 Task: Use GitHub's "Repositories" tab to see a user's projects.
Action: Mouse moved to (960, 58)
Screenshot: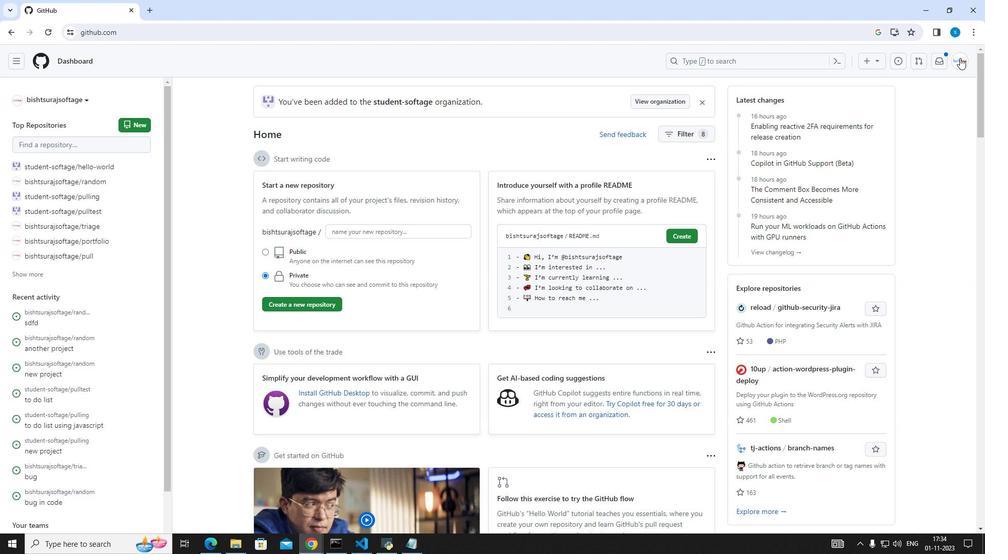 
Action: Mouse pressed left at (960, 58)
Screenshot: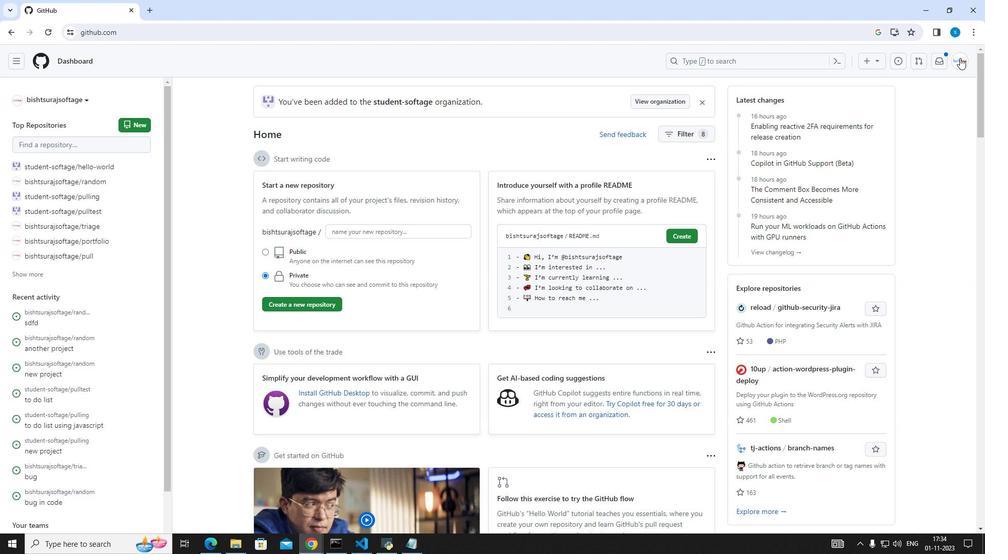 
Action: Mouse moved to (898, 113)
Screenshot: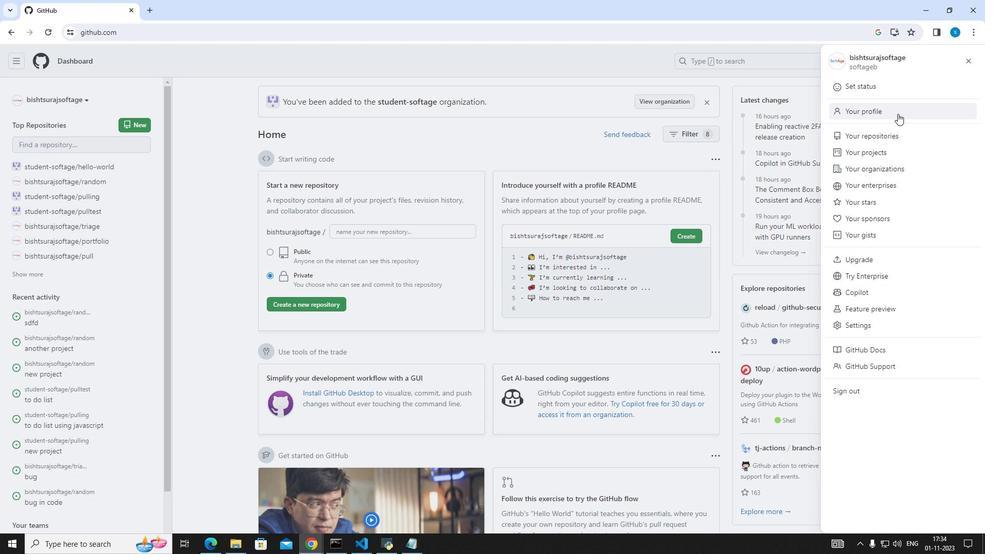 
Action: Mouse pressed left at (898, 113)
Screenshot: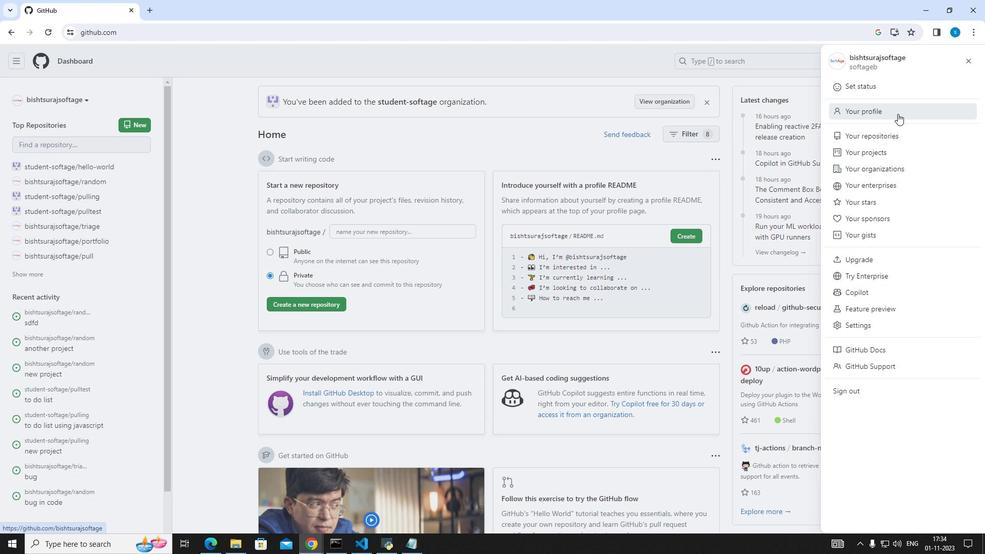 
Action: Mouse moved to (119, 86)
Screenshot: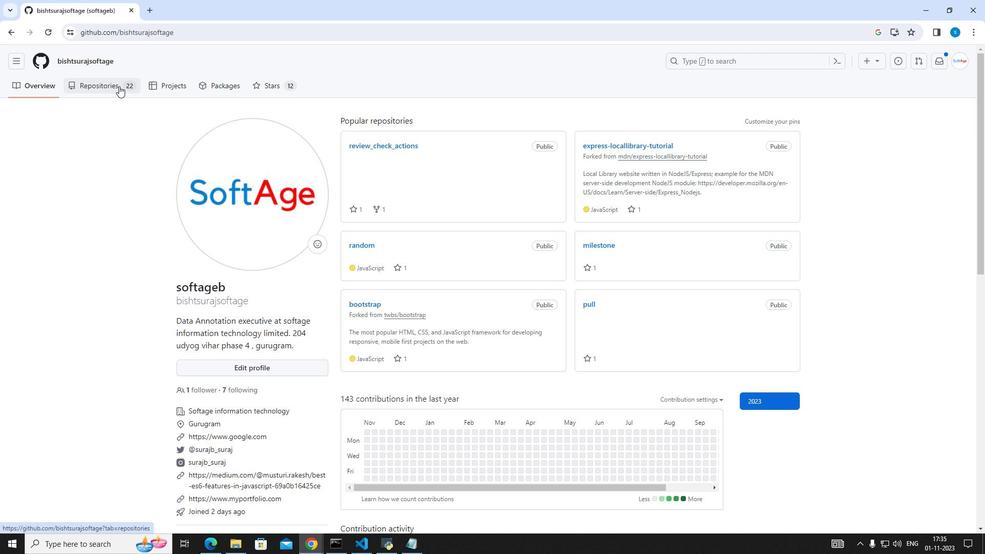 
Action: Mouse pressed left at (119, 86)
Screenshot: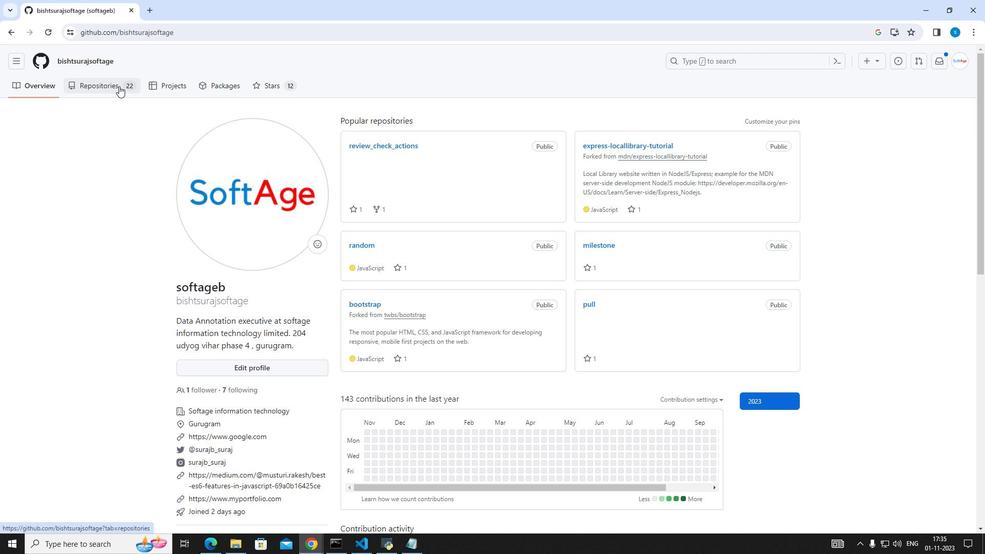 
Action: Mouse moved to (446, 219)
Screenshot: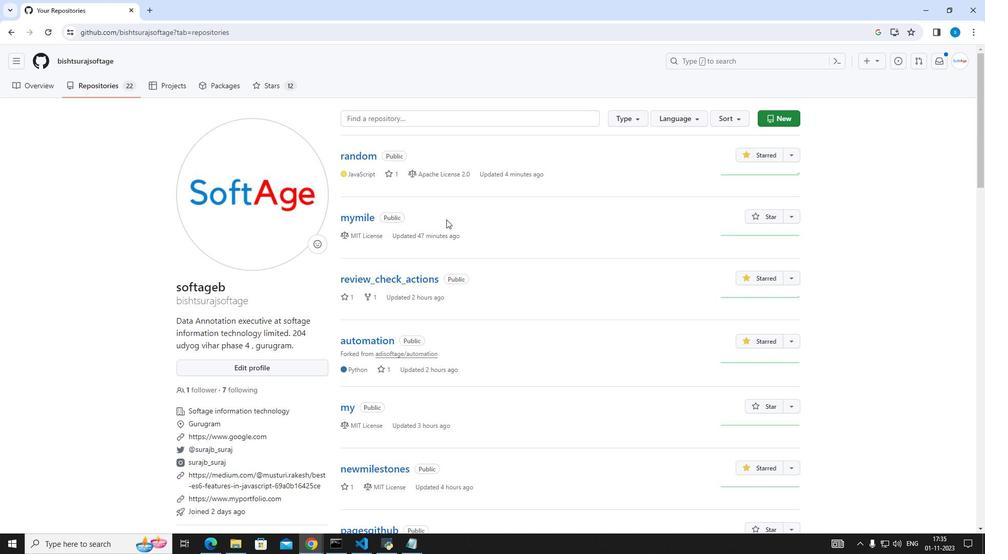 
Action: Mouse scrolled (446, 219) with delta (0, 0)
Screenshot: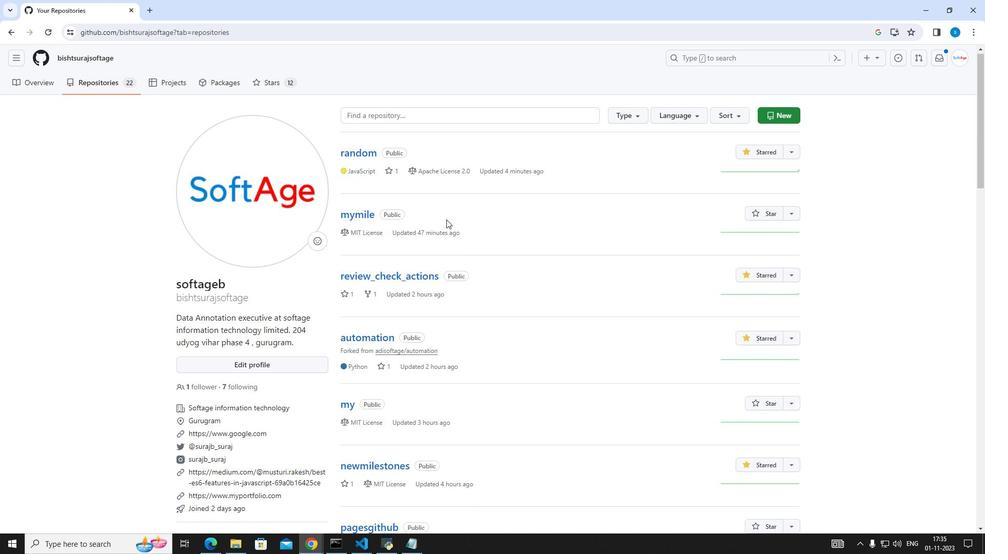 
Action: Mouse scrolled (446, 219) with delta (0, 0)
Screenshot: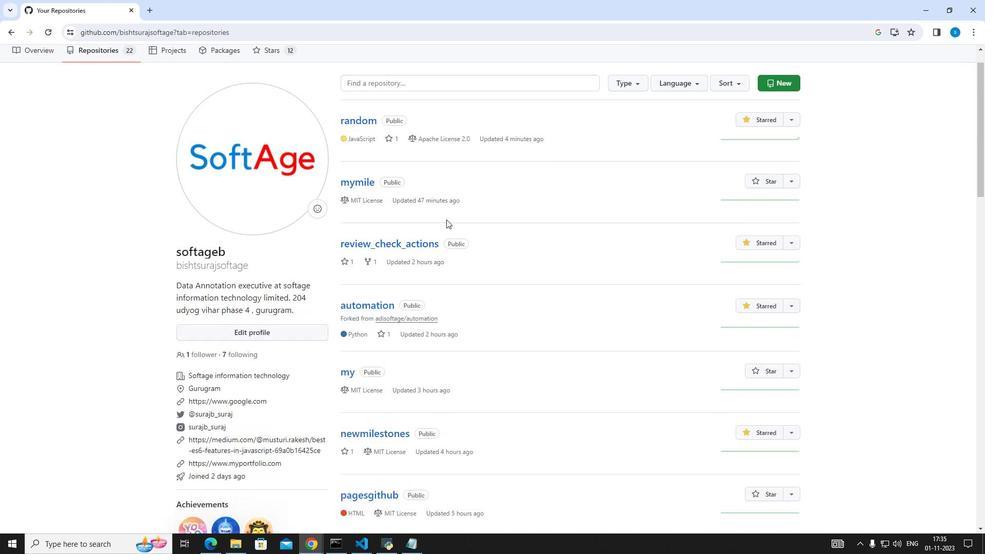 
Action: Mouse scrolled (446, 219) with delta (0, 0)
Screenshot: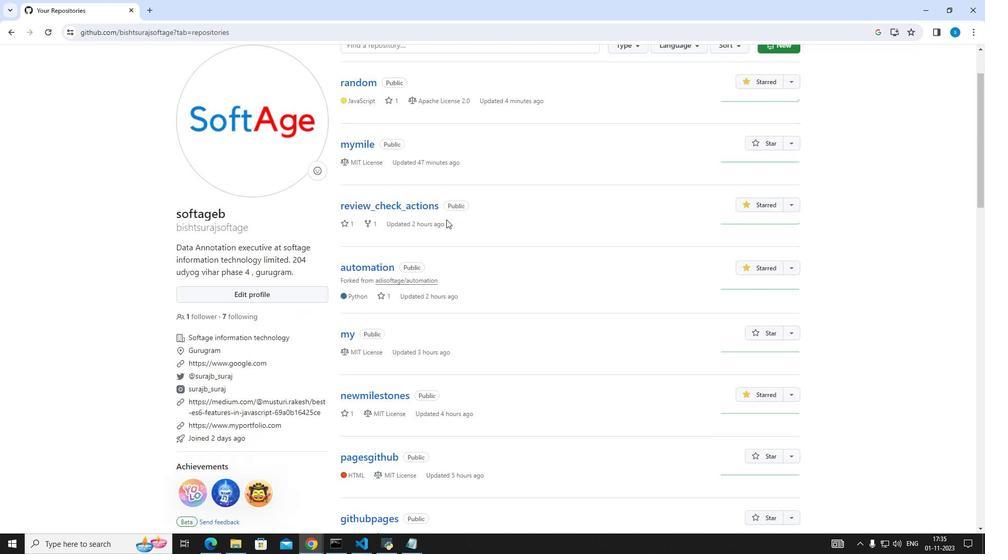 
Action: Mouse scrolled (446, 219) with delta (0, 0)
Screenshot: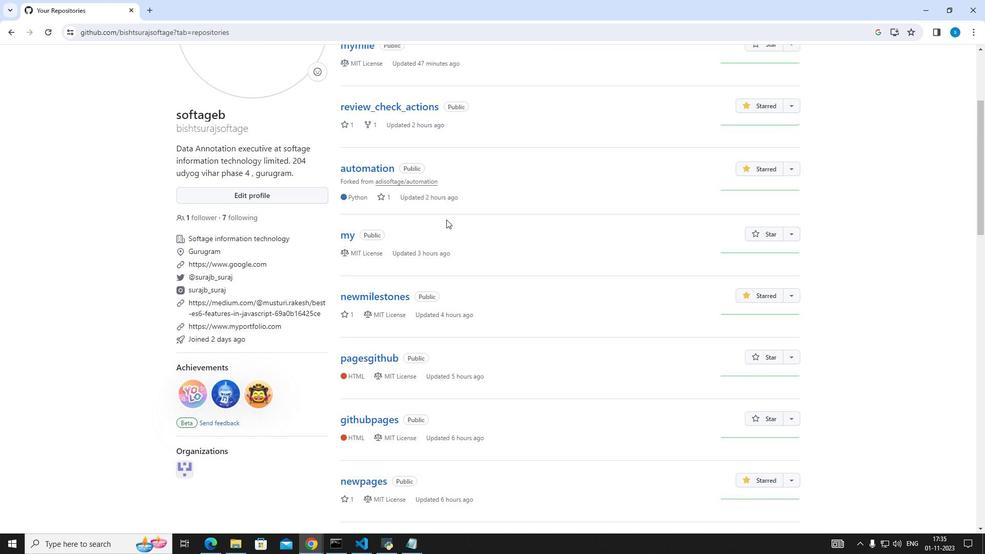 
Action: Mouse scrolled (446, 219) with delta (0, 0)
Screenshot: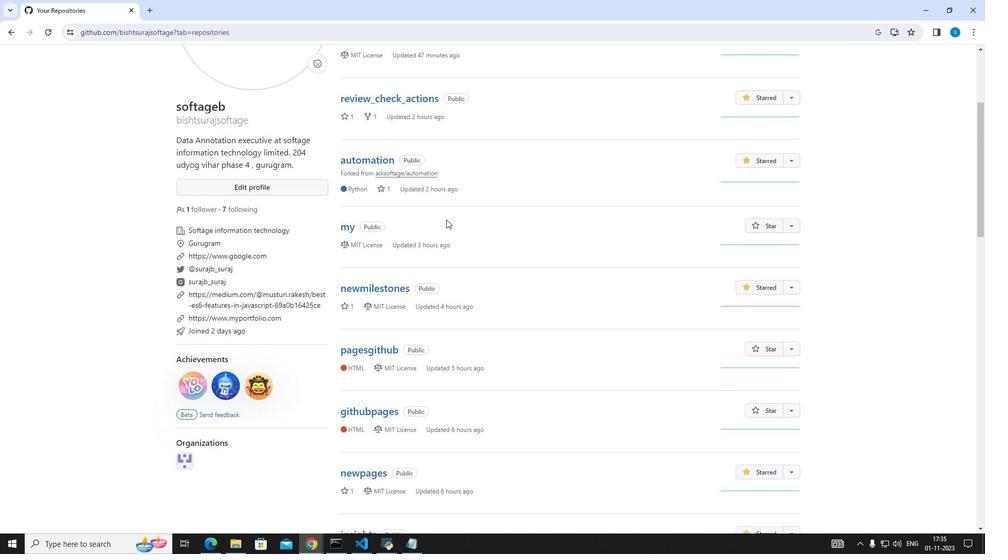 
Action: Mouse scrolled (446, 219) with delta (0, 0)
Screenshot: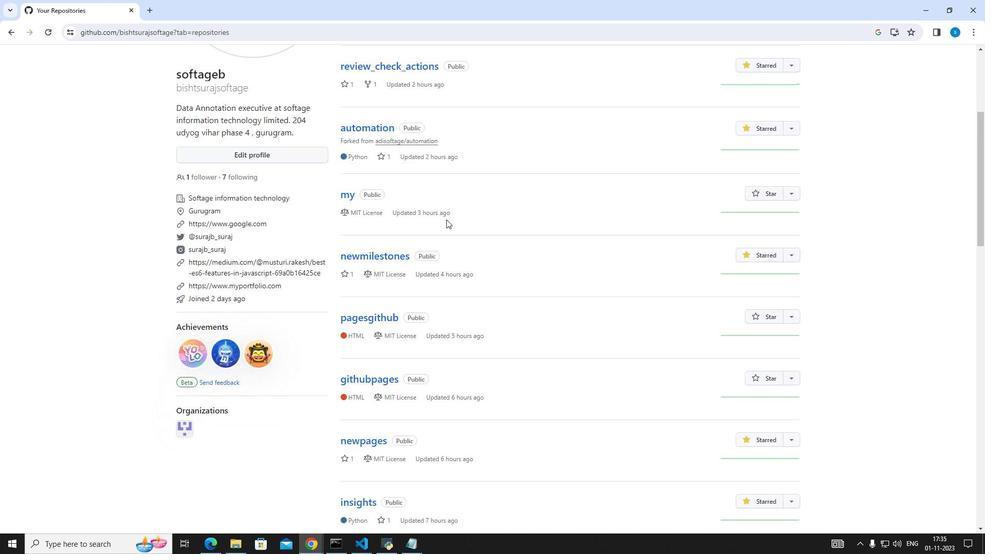 
Action: Mouse scrolled (446, 219) with delta (0, 0)
Screenshot: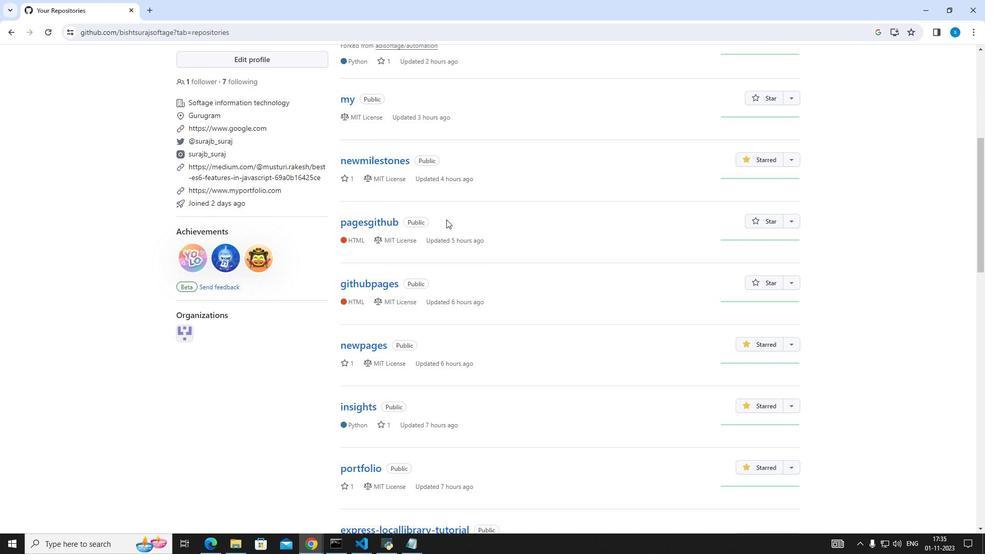 
Action: Mouse scrolled (446, 219) with delta (0, 0)
Screenshot: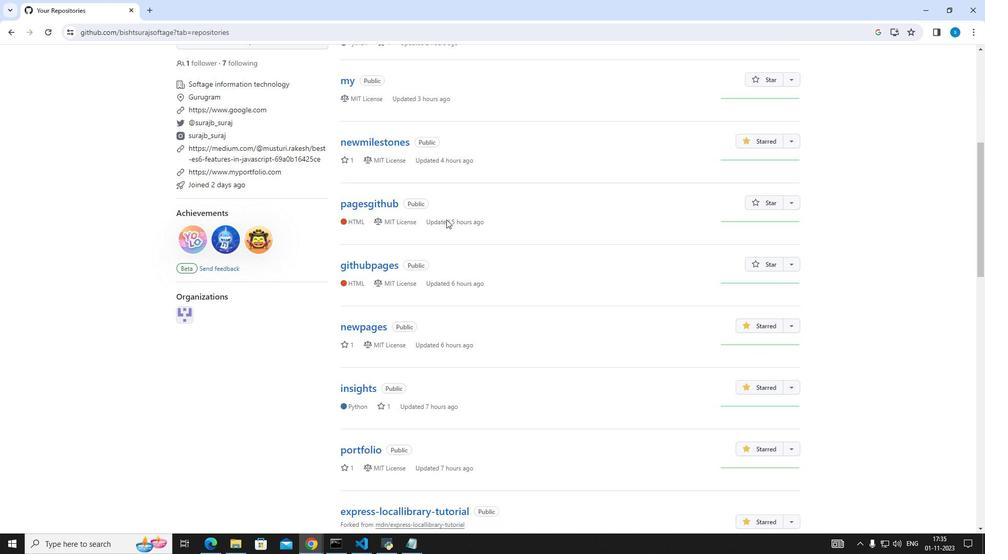 
Action: Mouse scrolled (446, 219) with delta (0, 0)
Screenshot: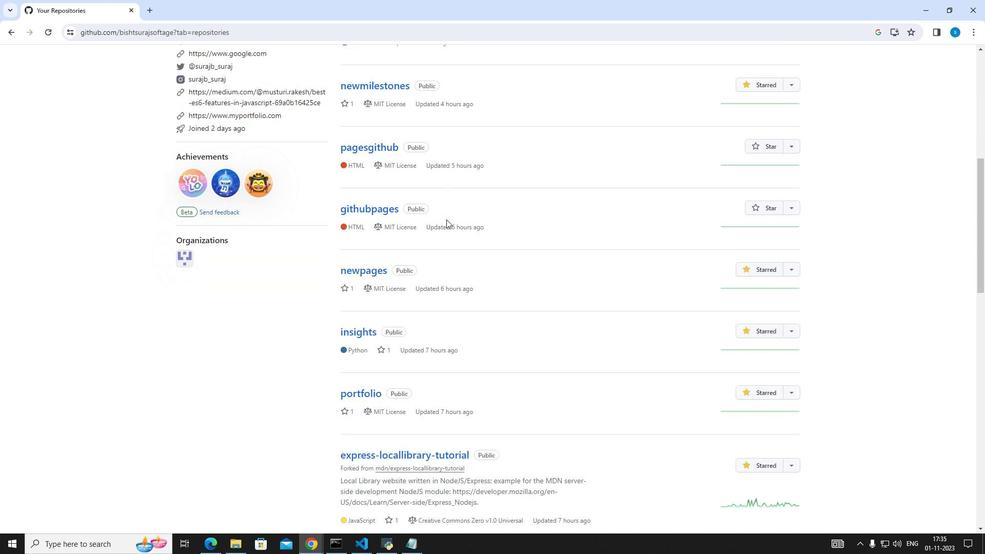 
Action: Mouse scrolled (446, 219) with delta (0, 0)
Screenshot: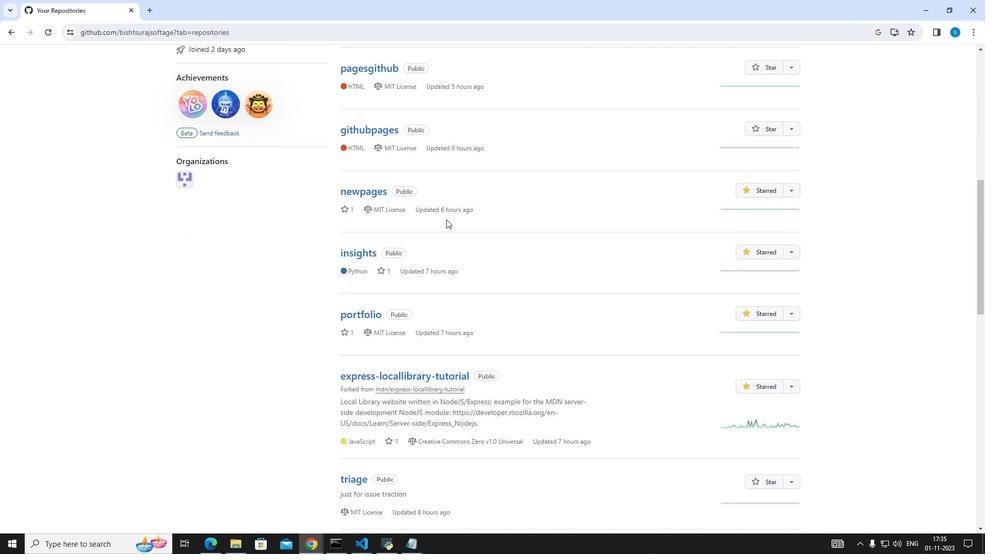 
Action: Mouse scrolled (446, 219) with delta (0, 0)
Screenshot: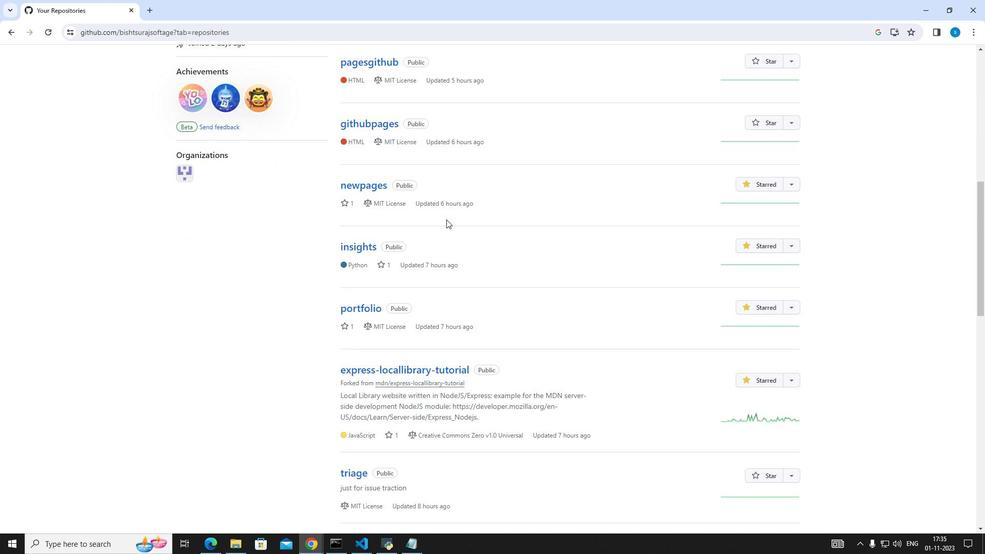 
Action: Mouse scrolled (446, 219) with delta (0, 0)
Screenshot: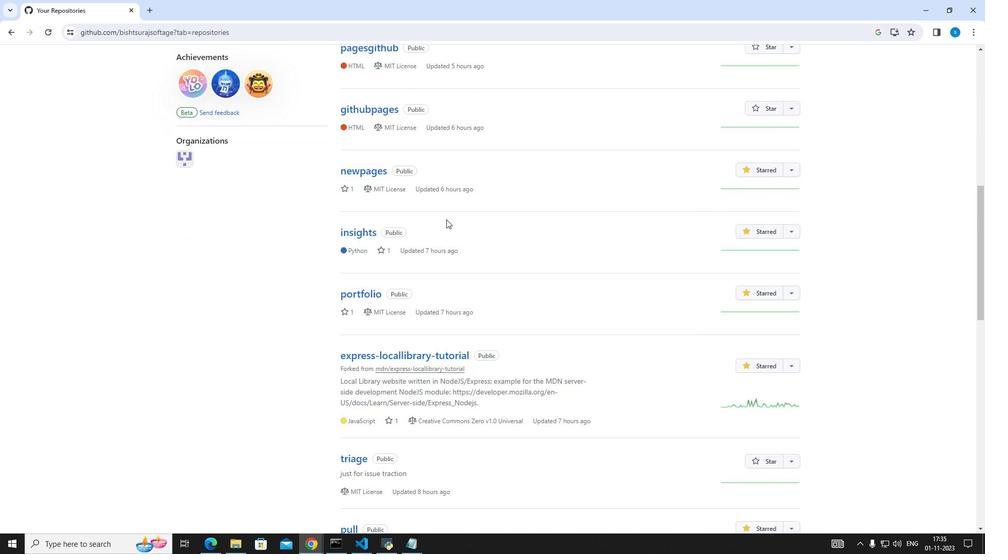
Action: Mouse scrolled (446, 219) with delta (0, 0)
Screenshot: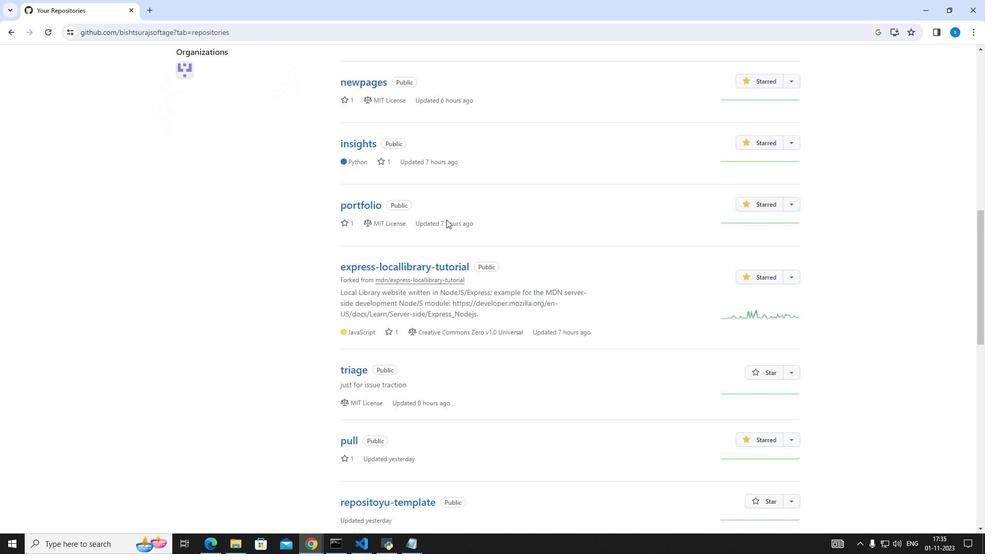 
Action: Mouse scrolled (446, 219) with delta (0, 0)
Screenshot: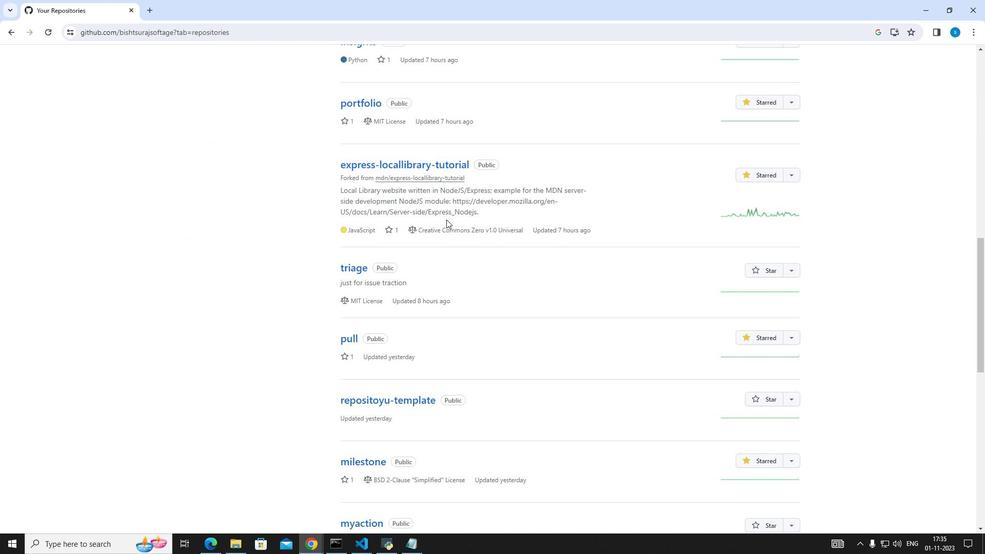 
Action: Mouse scrolled (446, 219) with delta (0, 0)
Screenshot: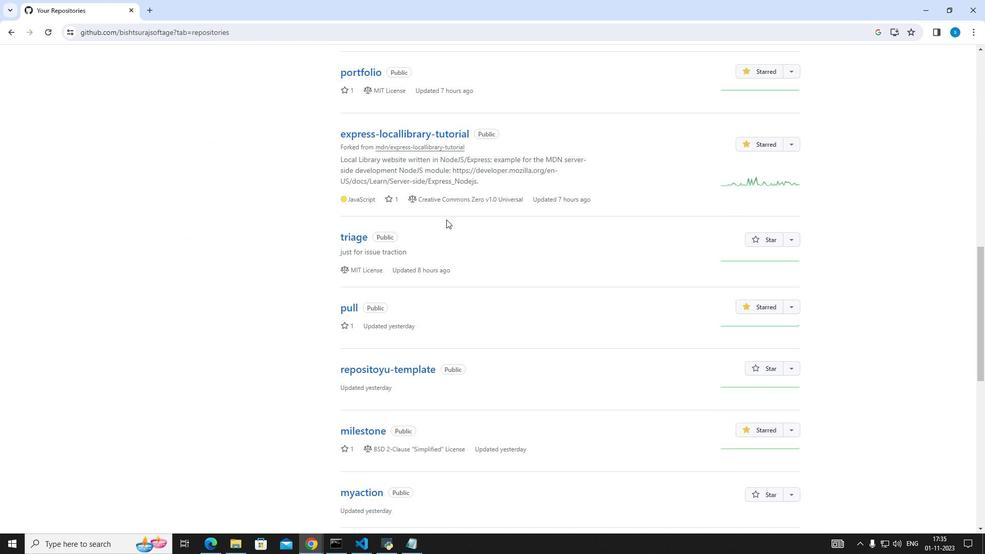 
Action: Mouse scrolled (446, 219) with delta (0, 0)
Screenshot: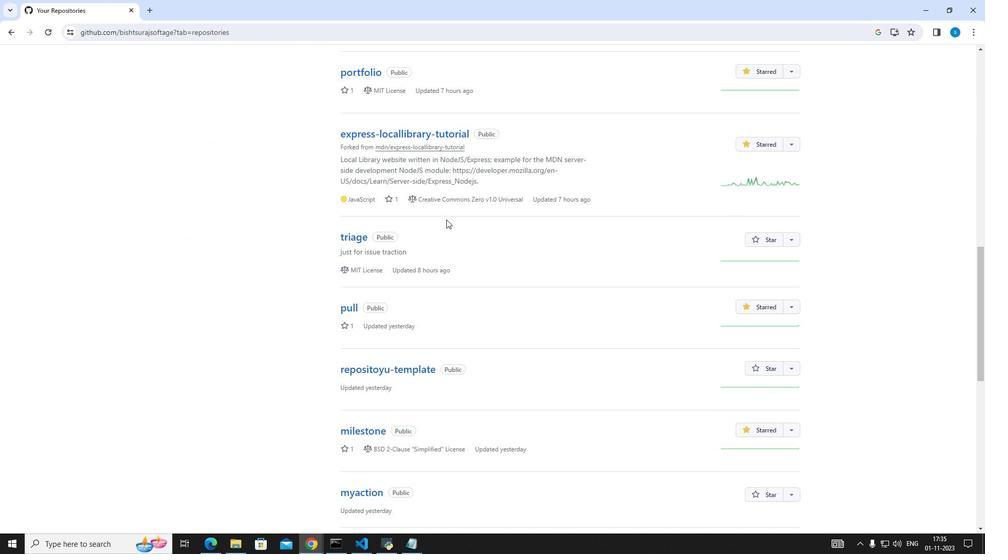 
Action: Mouse scrolled (446, 219) with delta (0, 0)
Screenshot: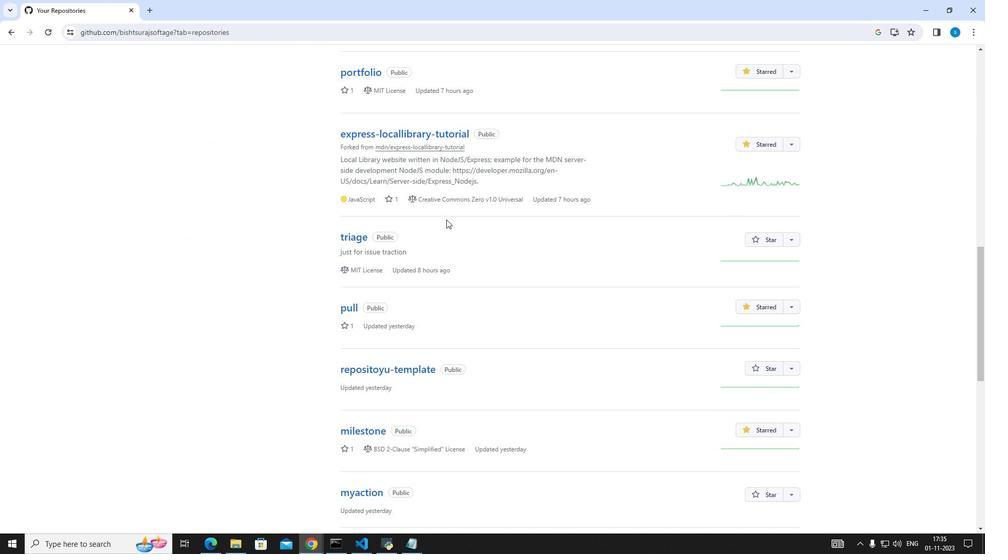 
Action: Mouse scrolled (446, 219) with delta (0, 0)
Screenshot: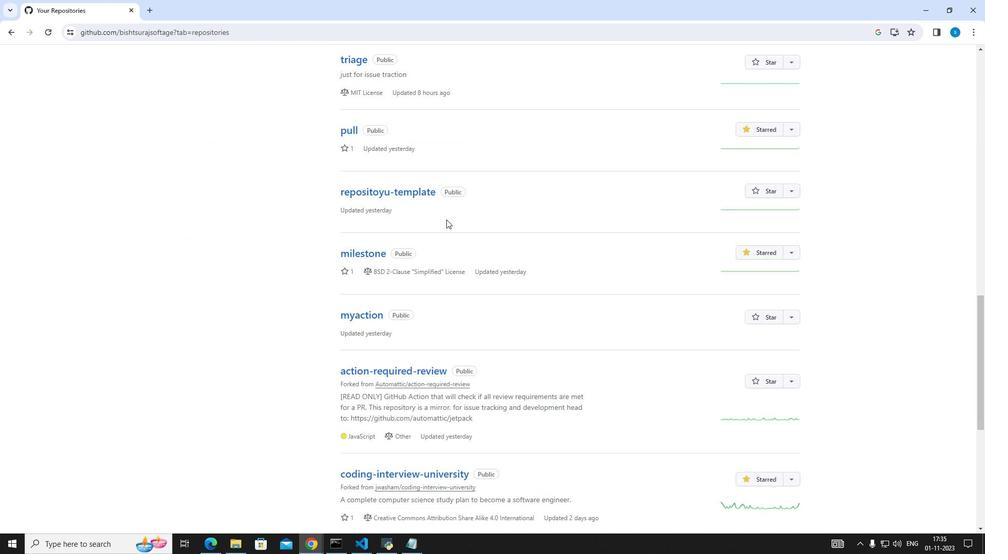 
Action: Mouse scrolled (446, 219) with delta (0, 0)
Screenshot: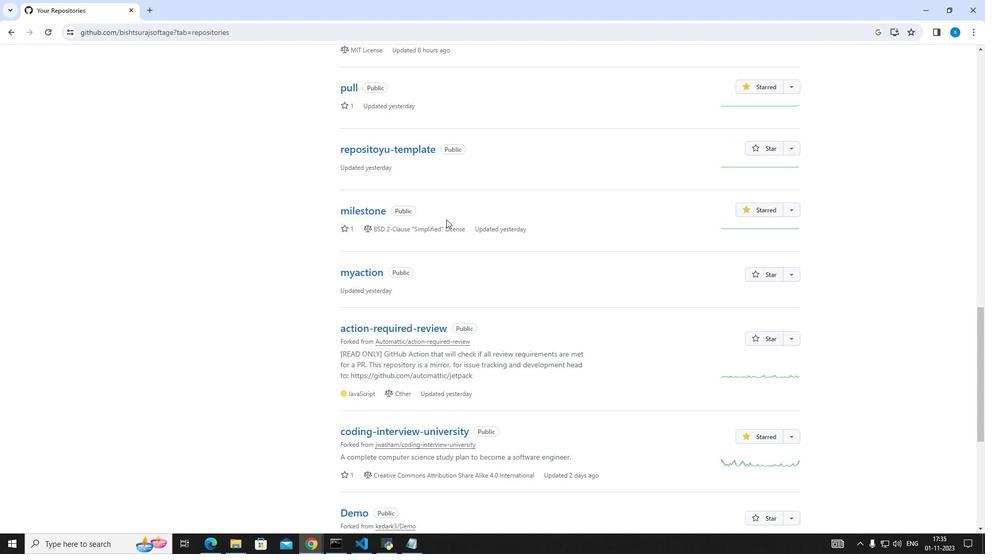 
Action: Mouse scrolled (446, 219) with delta (0, 0)
Screenshot: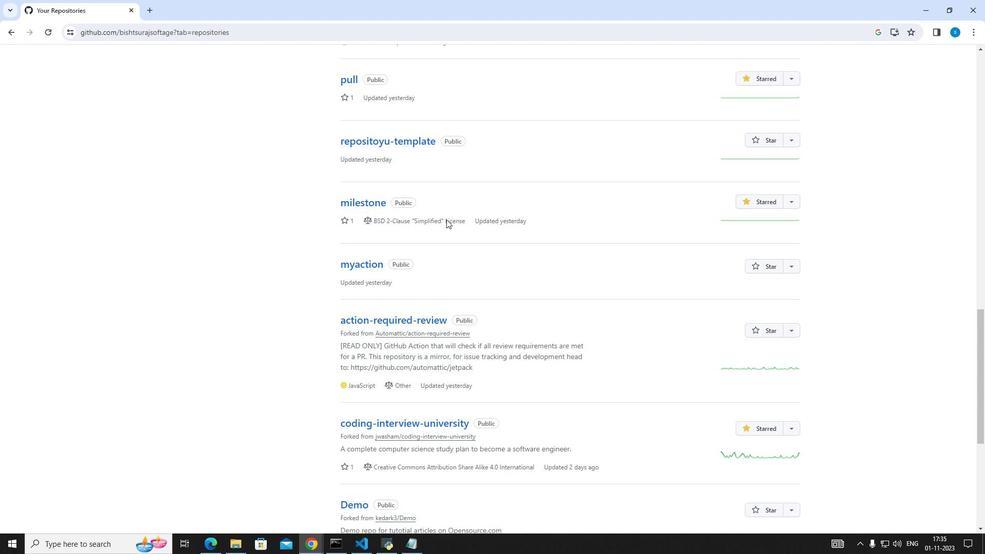 
Action: Mouse scrolled (446, 219) with delta (0, 0)
Screenshot: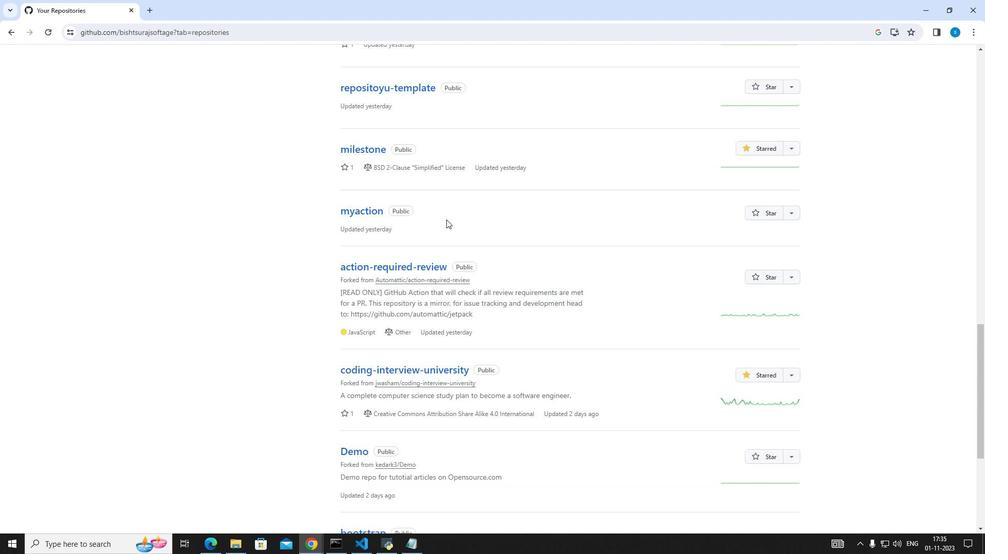 
Action: Mouse scrolled (446, 219) with delta (0, 0)
Screenshot: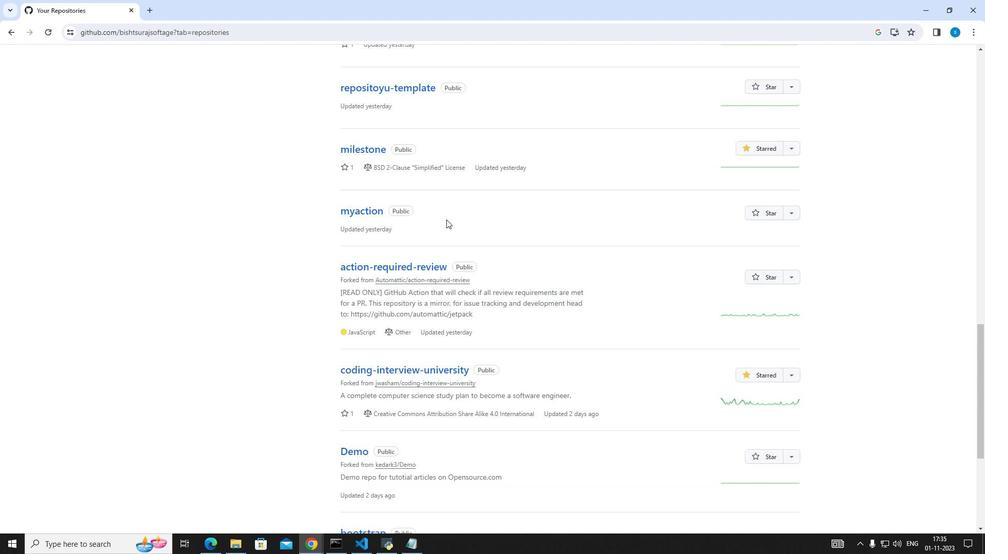 
Action: Mouse scrolled (446, 219) with delta (0, 0)
Screenshot: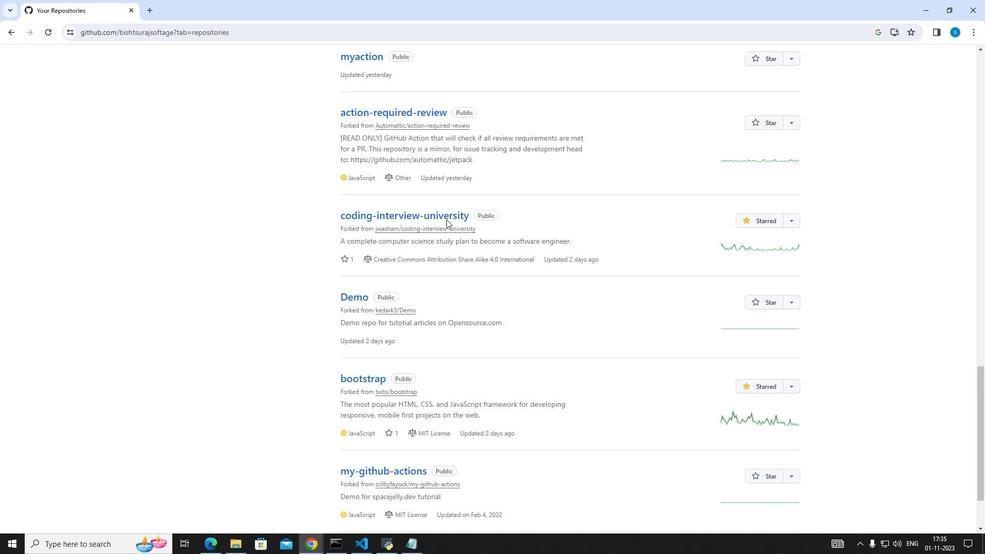 
Action: Mouse scrolled (446, 219) with delta (0, 0)
Screenshot: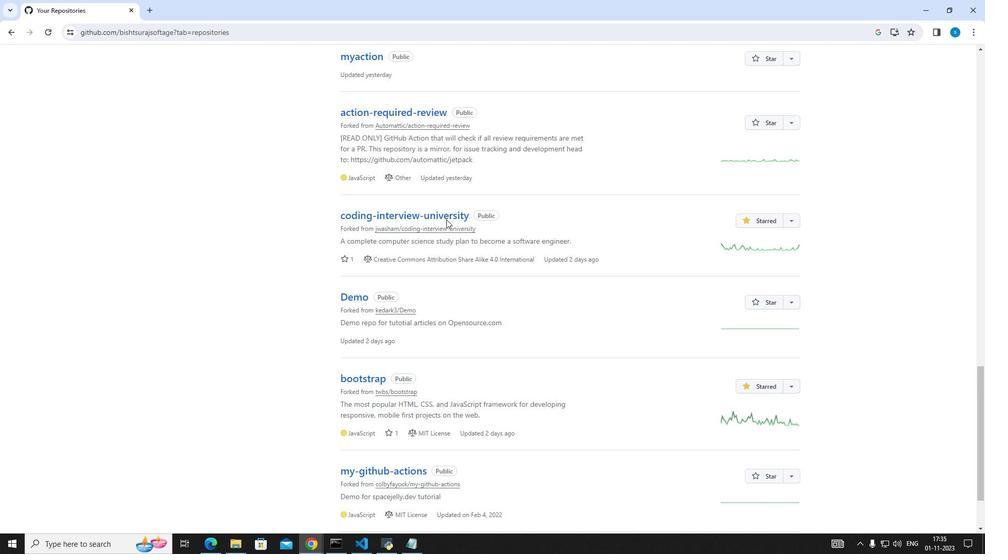 
Action: Mouse scrolled (446, 219) with delta (0, 0)
Screenshot: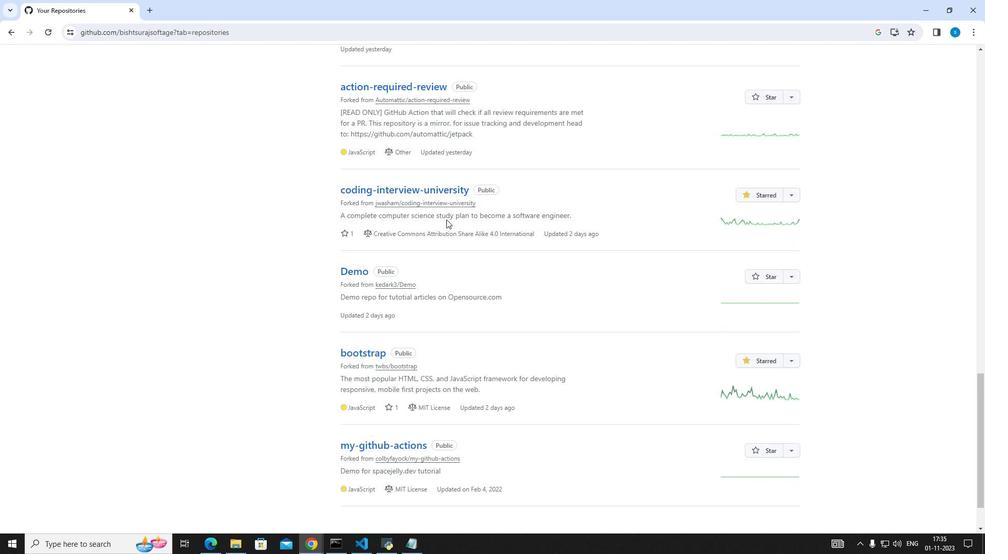
Action: Mouse scrolled (446, 219) with delta (0, 0)
Screenshot: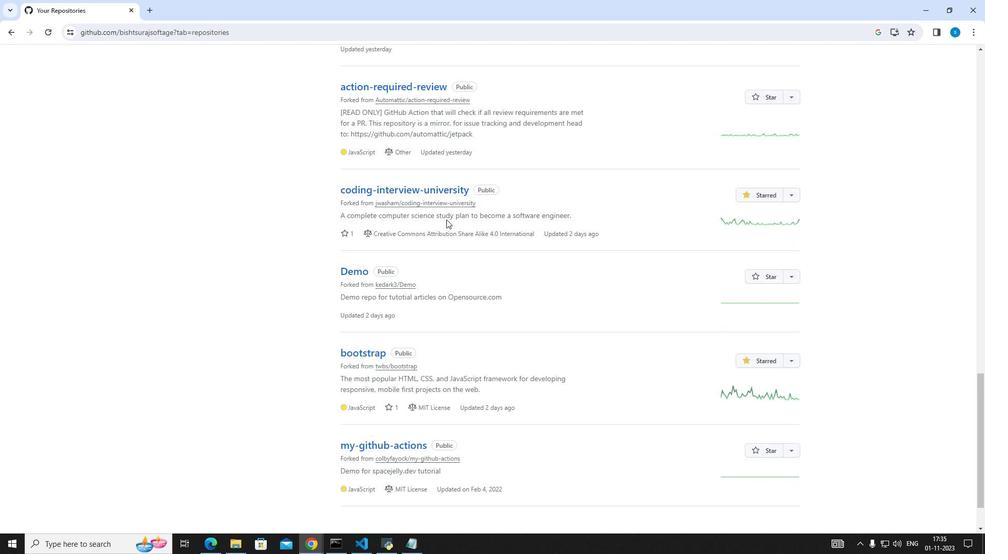 
Action: Mouse scrolled (446, 219) with delta (0, 0)
Screenshot: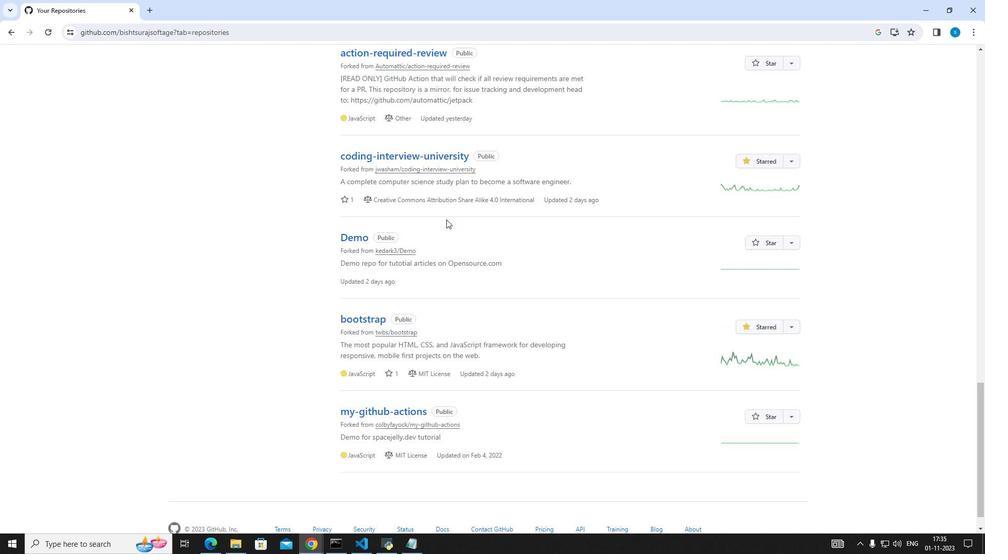 
Action: Mouse scrolled (446, 219) with delta (0, 0)
Screenshot: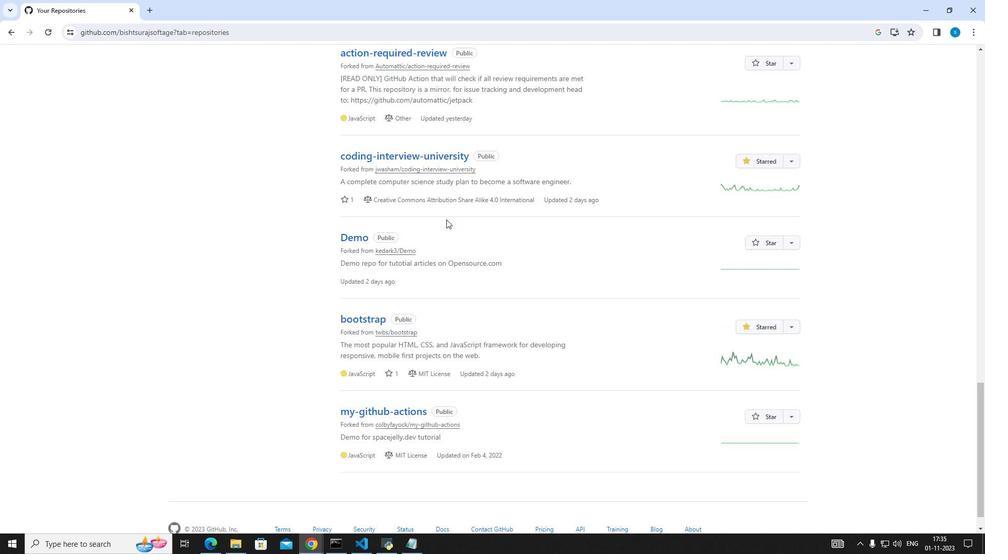 
Action: Mouse scrolled (446, 219) with delta (0, 0)
Screenshot: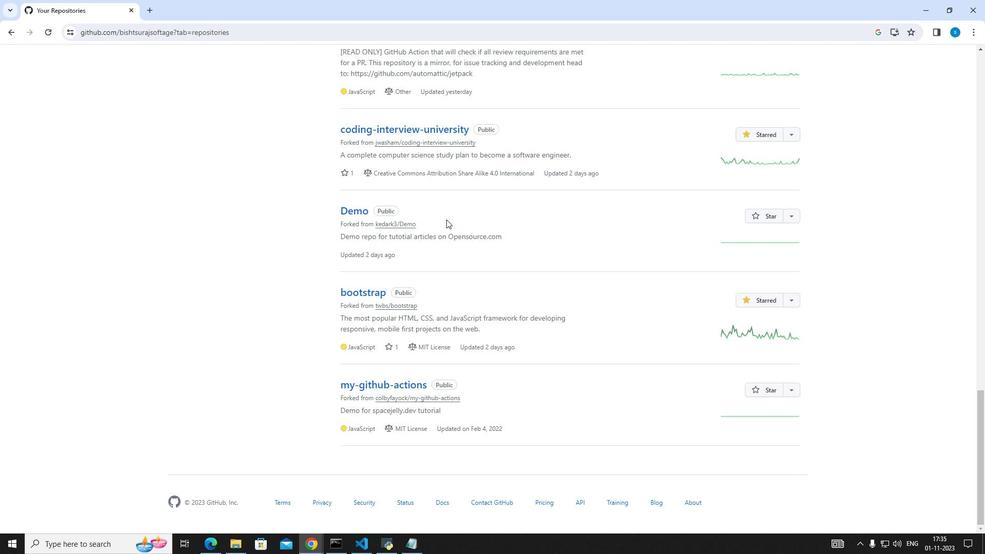 
Action: Mouse scrolled (446, 219) with delta (0, 0)
Screenshot: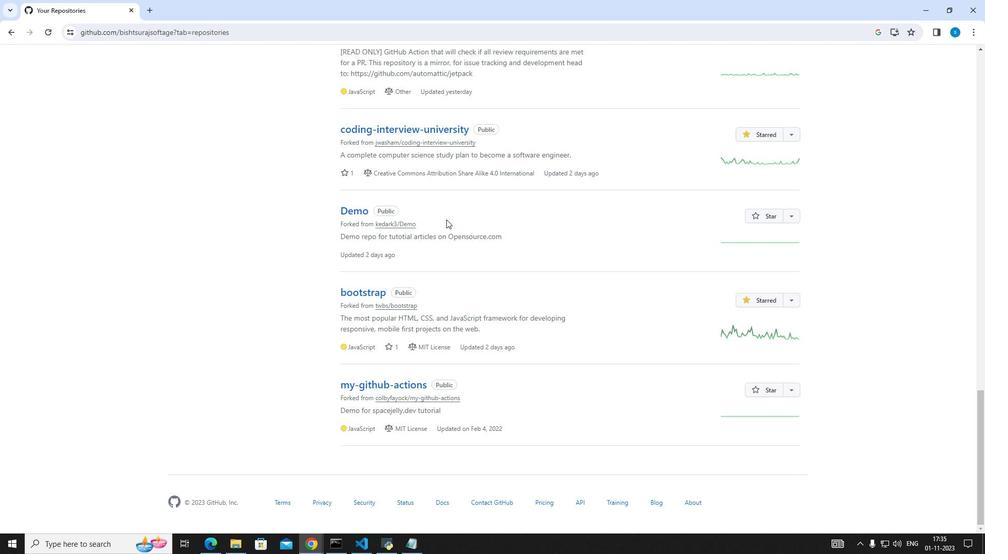 
Action: Mouse scrolled (446, 219) with delta (0, 0)
Screenshot: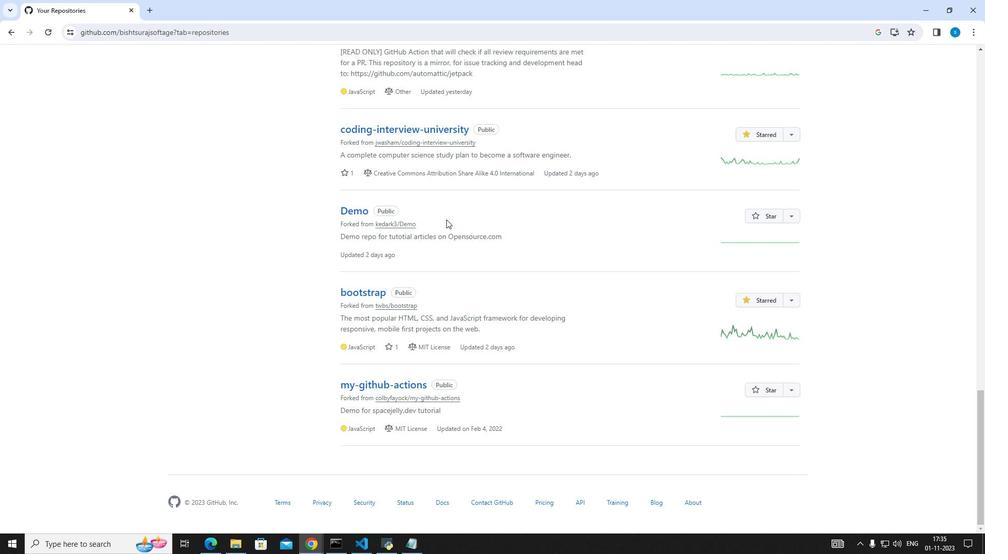 
Action: Mouse scrolled (446, 220) with delta (0, 0)
Screenshot: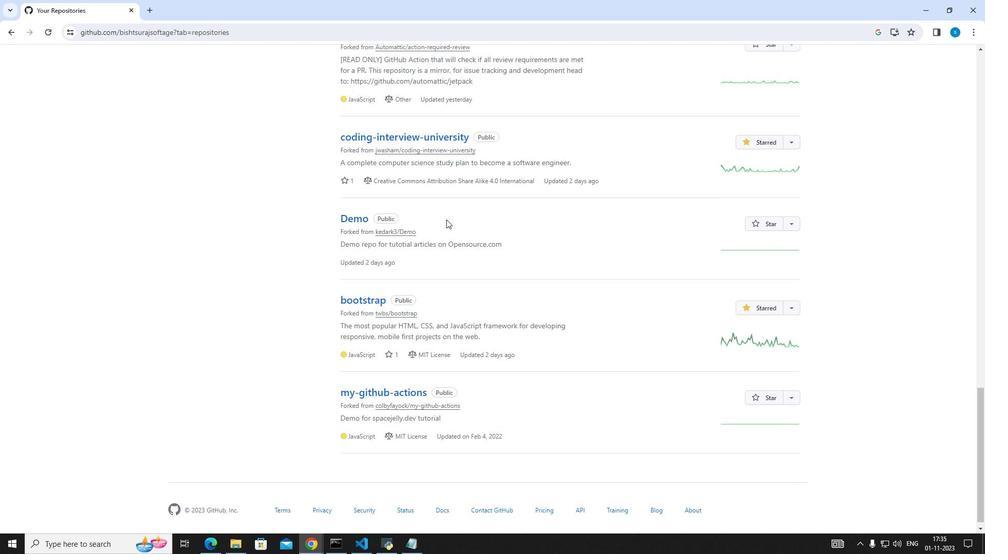 
Action: Mouse scrolled (446, 220) with delta (0, 1)
Screenshot: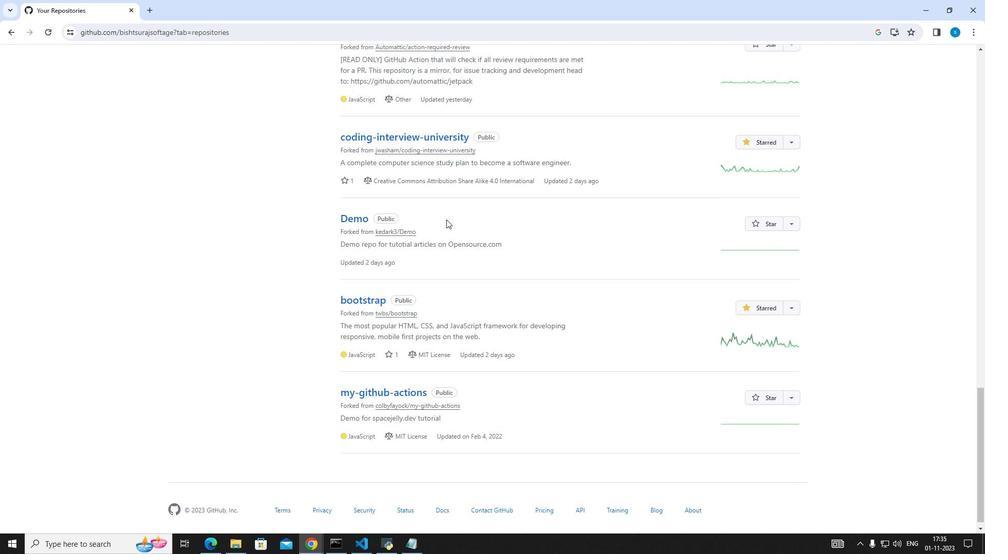 
Action: Mouse scrolled (446, 220) with delta (0, 0)
Screenshot: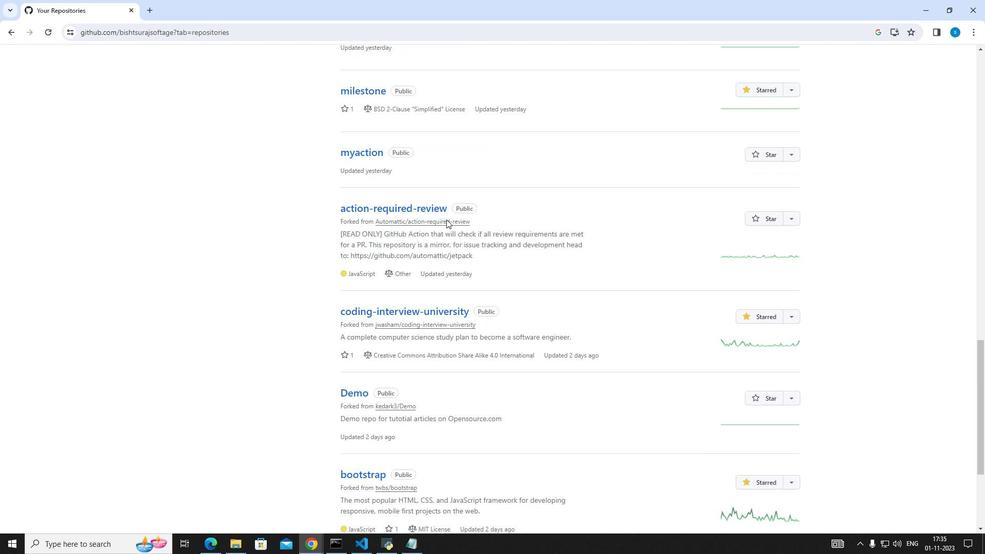 
Action: Mouse scrolled (446, 220) with delta (0, 0)
Screenshot: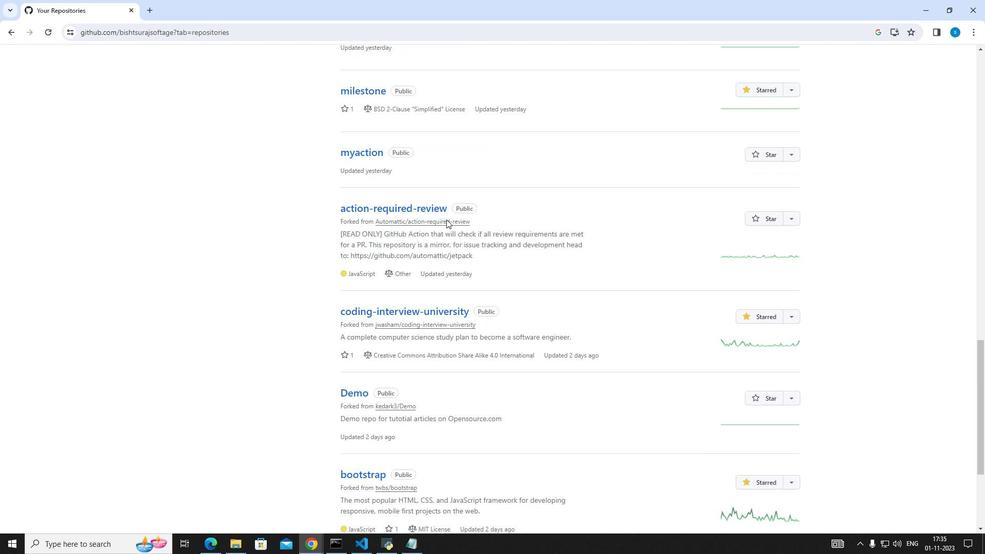 
Action: Mouse scrolled (446, 220) with delta (0, 0)
Screenshot: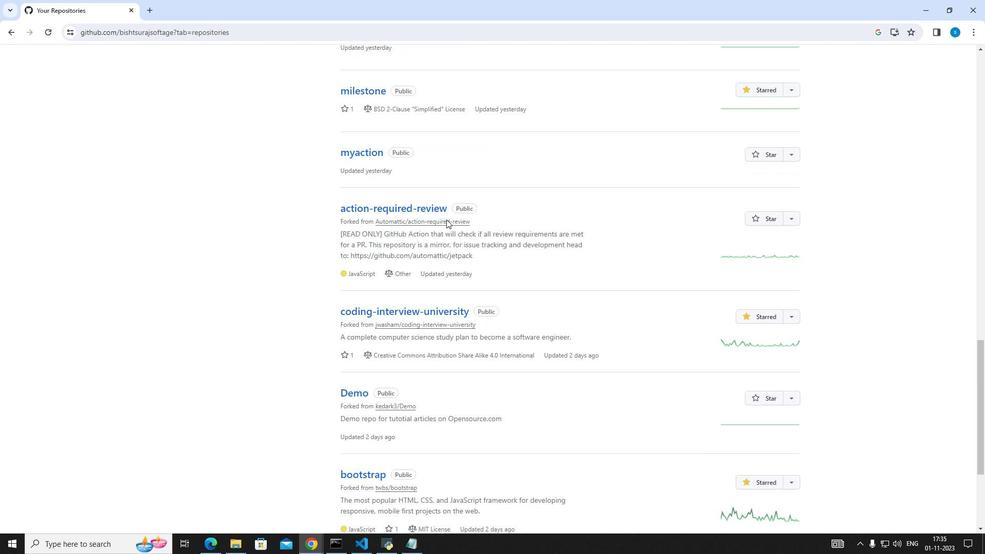 
Action: Mouse scrolled (446, 220) with delta (0, 0)
Screenshot: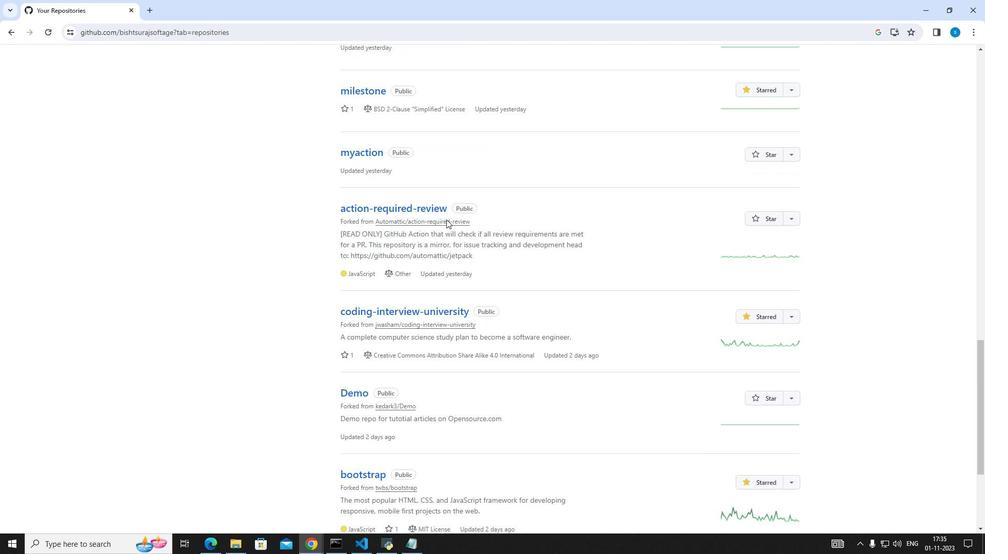 
Action: Mouse scrolled (446, 220) with delta (0, 0)
Screenshot: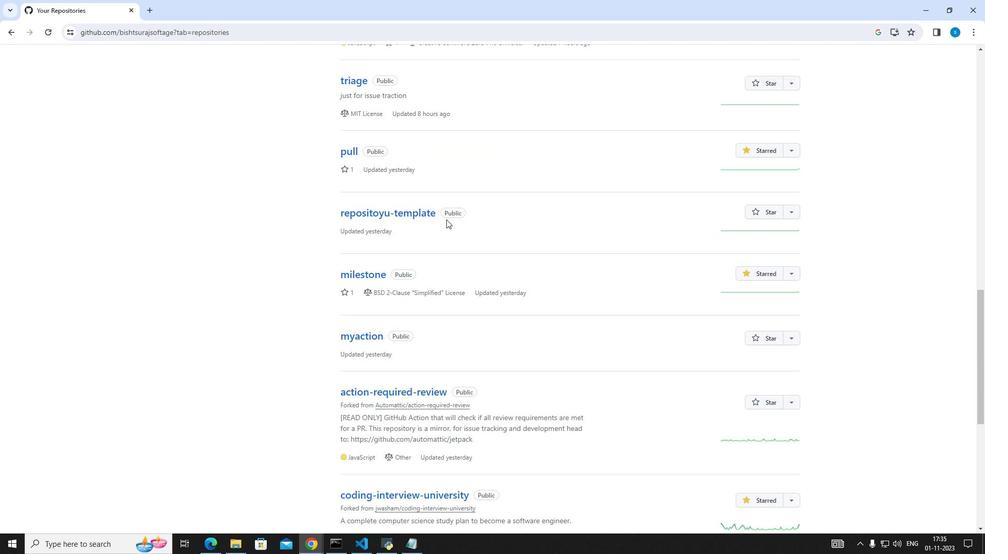 
Action: Mouse scrolled (446, 220) with delta (0, 0)
Screenshot: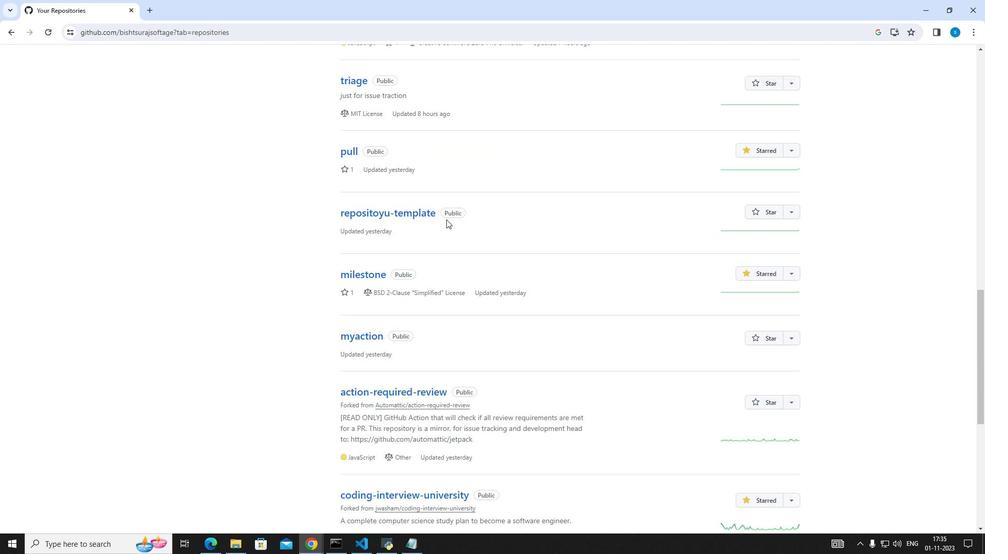 
Action: Mouse scrolled (446, 220) with delta (0, 0)
Screenshot: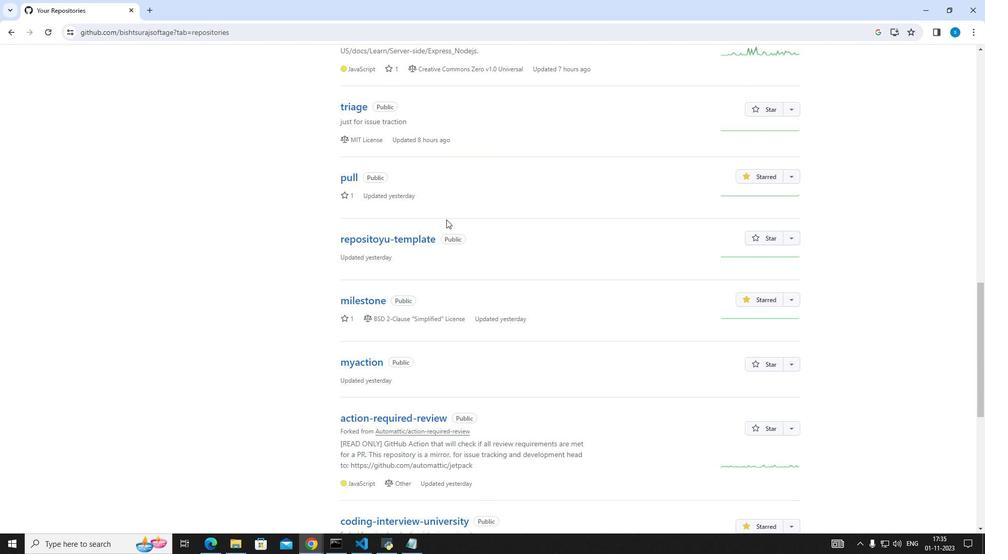 
Action: Mouse scrolled (446, 220) with delta (0, 0)
Screenshot: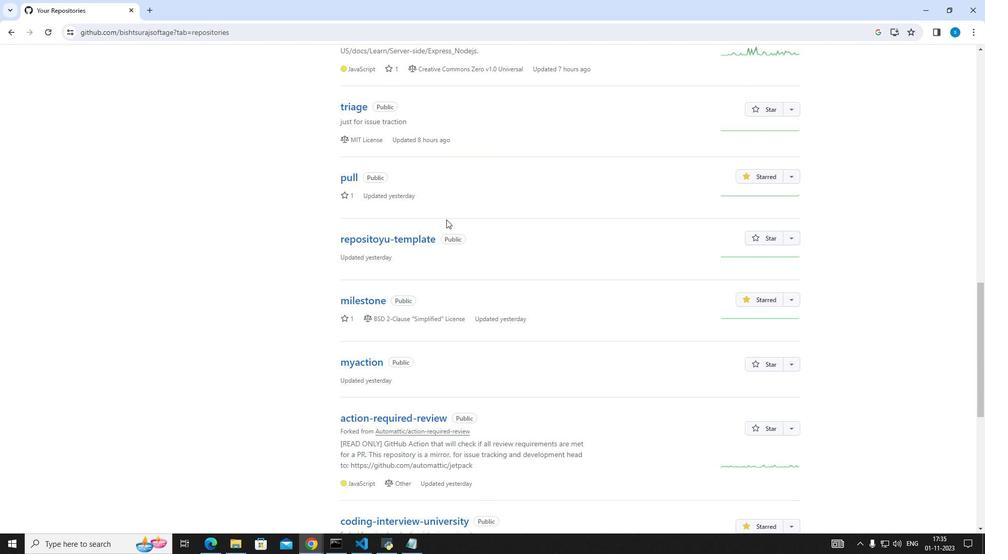 
Action: Mouse scrolled (446, 220) with delta (0, 0)
Screenshot: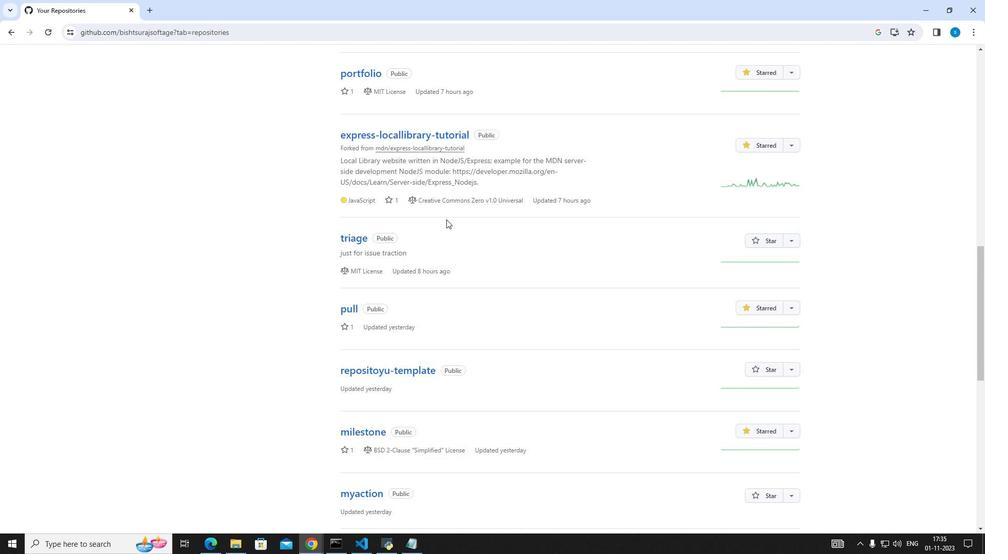 
Action: Mouse scrolled (446, 220) with delta (0, 0)
Screenshot: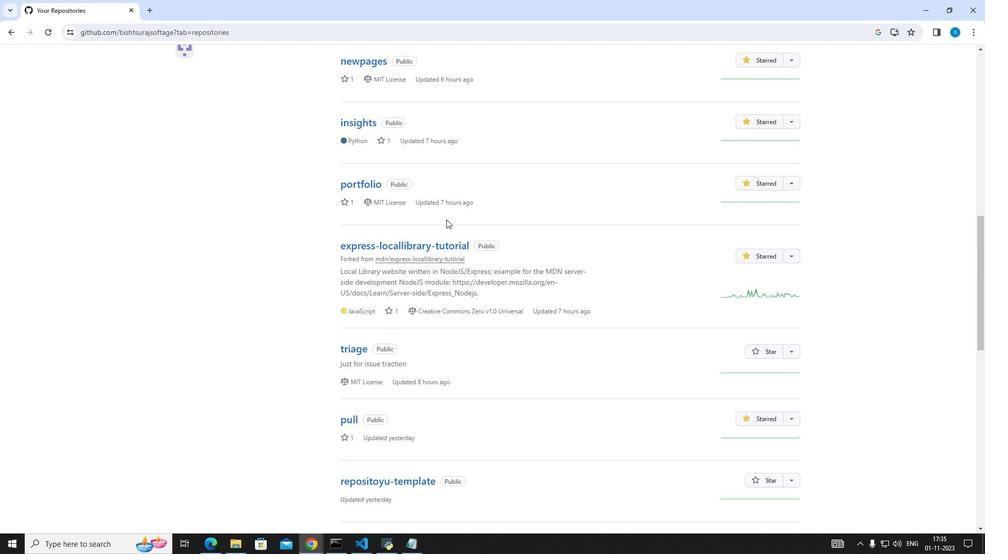 
Action: Mouse scrolled (446, 220) with delta (0, 0)
Screenshot: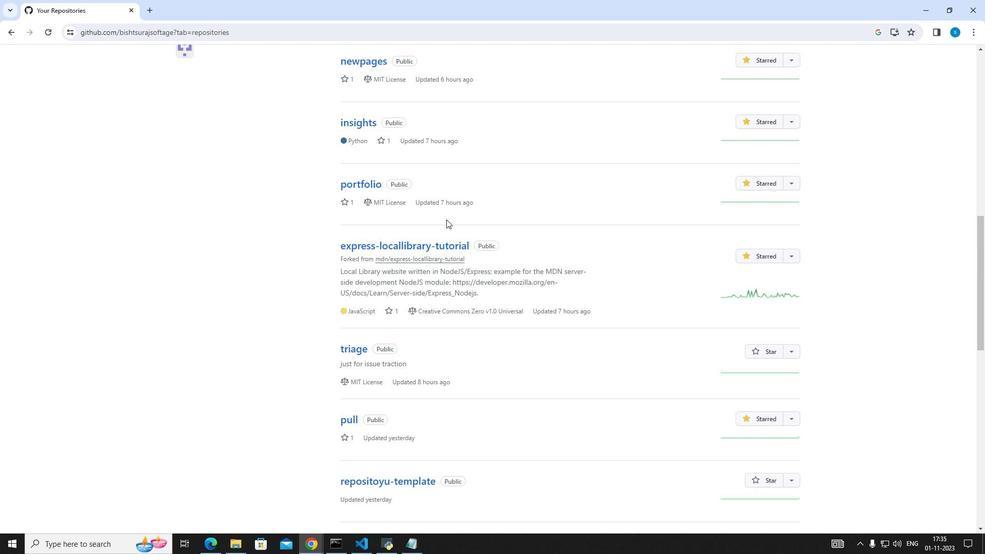 
Action: Mouse scrolled (446, 220) with delta (0, 0)
Screenshot: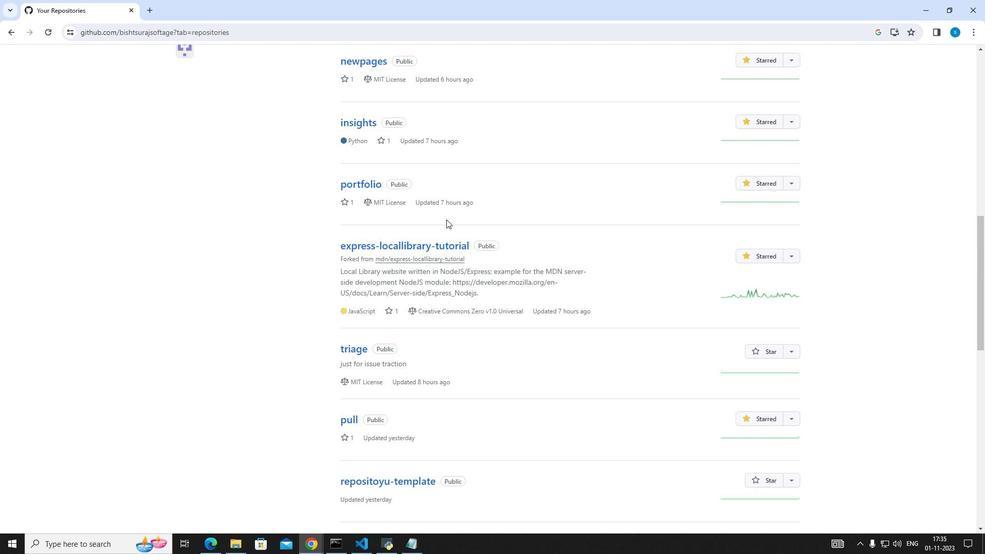 
Action: Mouse scrolled (446, 220) with delta (0, 0)
Screenshot: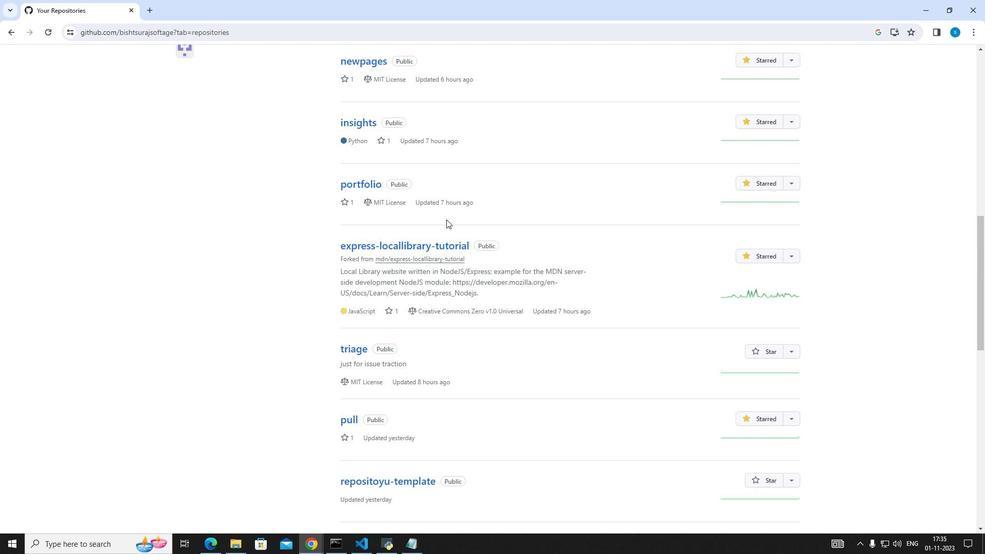 
Action: Mouse scrolled (446, 220) with delta (0, 0)
Screenshot: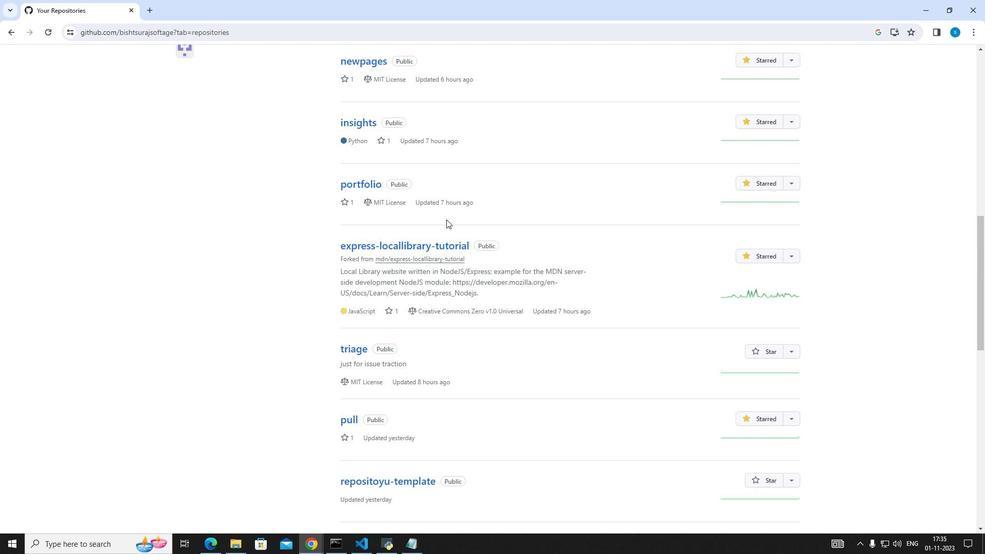 
Action: Mouse scrolled (446, 220) with delta (0, 0)
Screenshot: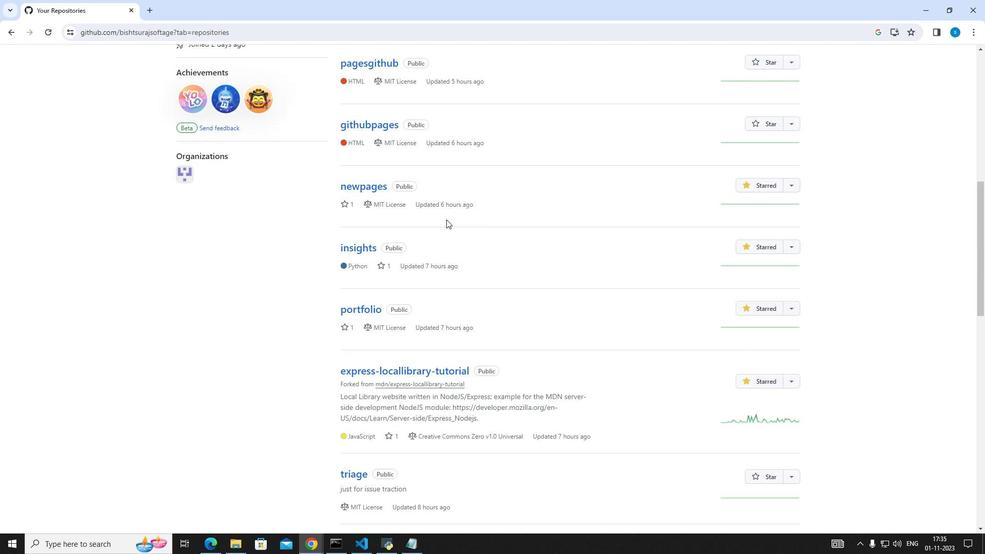 
Action: Mouse scrolled (446, 220) with delta (0, 0)
Screenshot: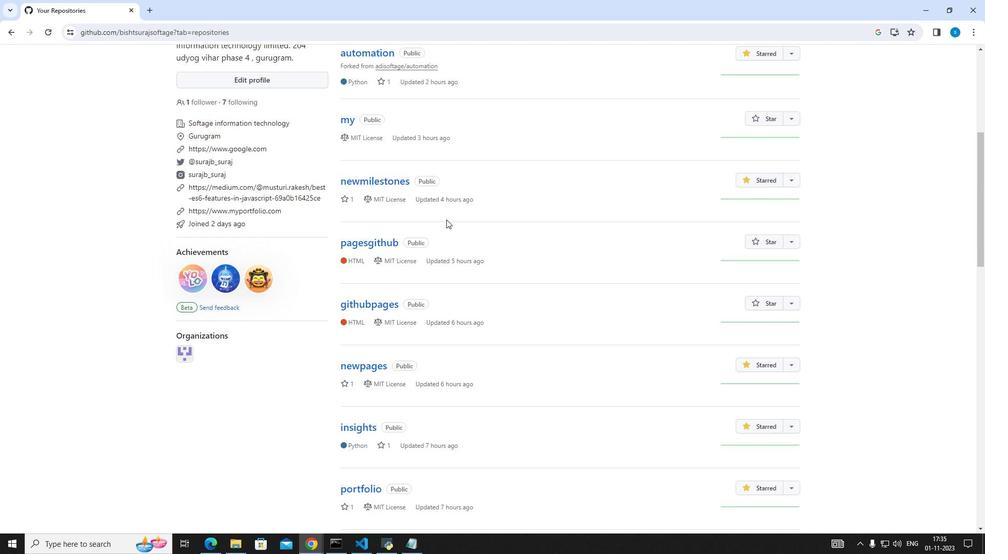 
Action: Mouse scrolled (446, 220) with delta (0, 0)
Screenshot: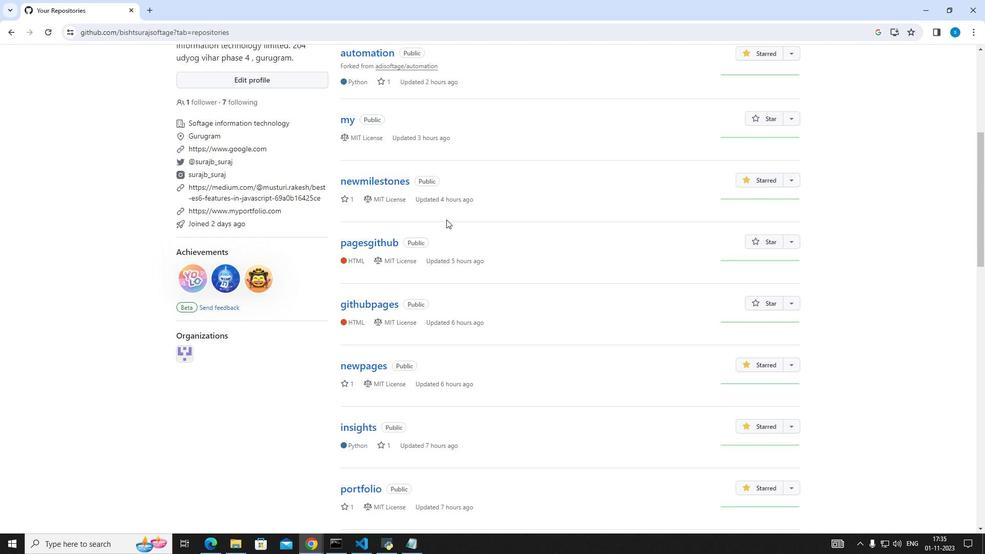 
Action: Mouse scrolled (446, 220) with delta (0, 0)
Screenshot: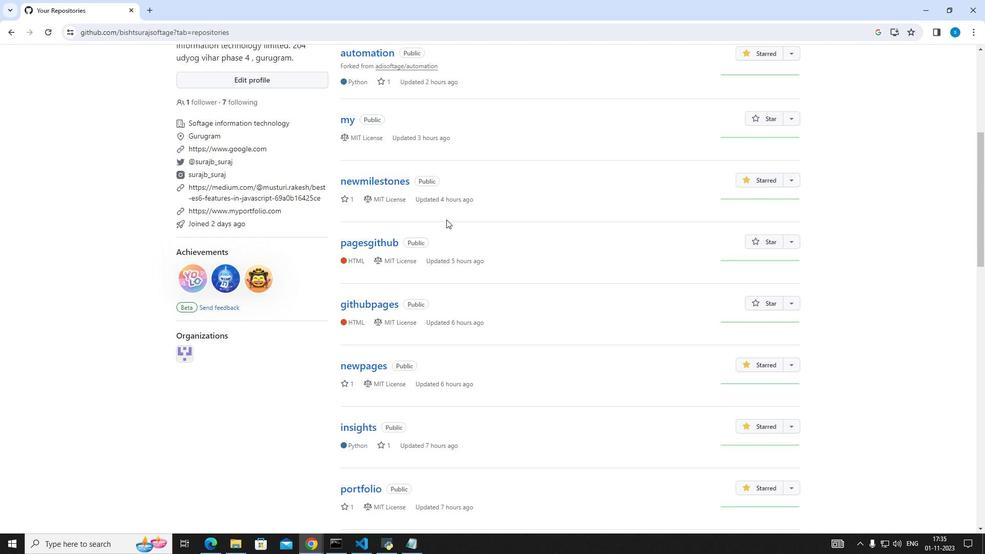 
Action: Mouse scrolled (446, 220) with delta (0, 0)
Screenshot: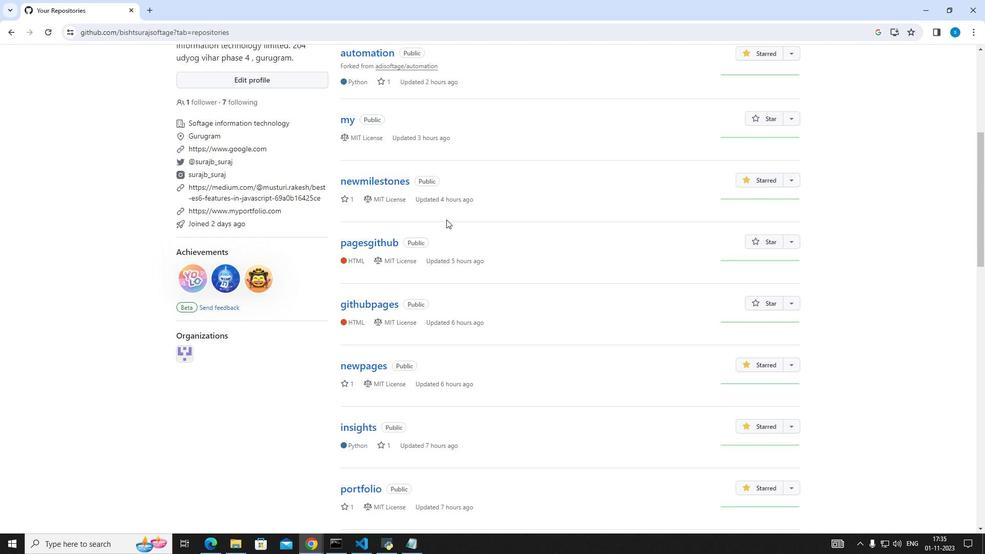 
Action: Mouse scrolled (446, 220) with delta (0, 0)
Screenshot: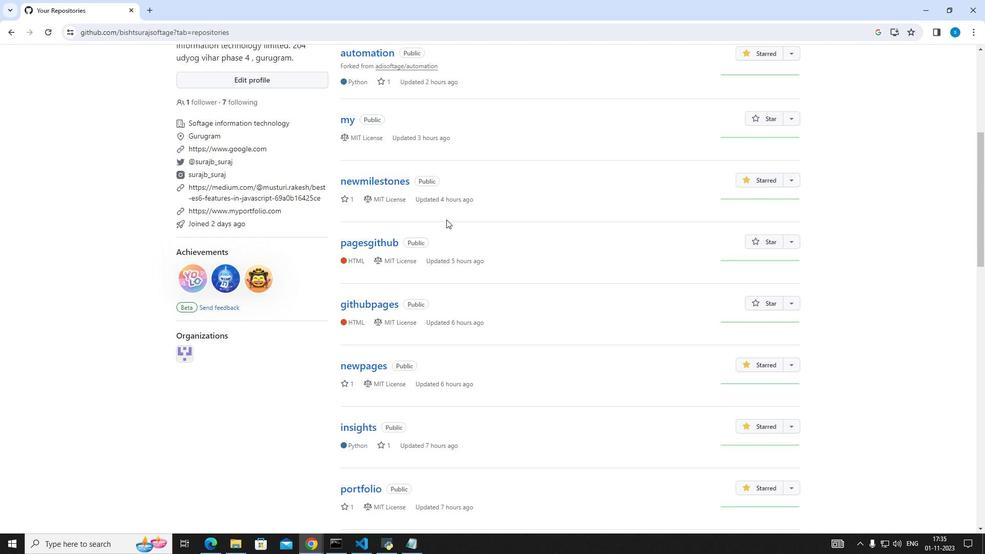 
Action: Mouse scrolled (446, 220) with delta (0, 0)
Screenshot: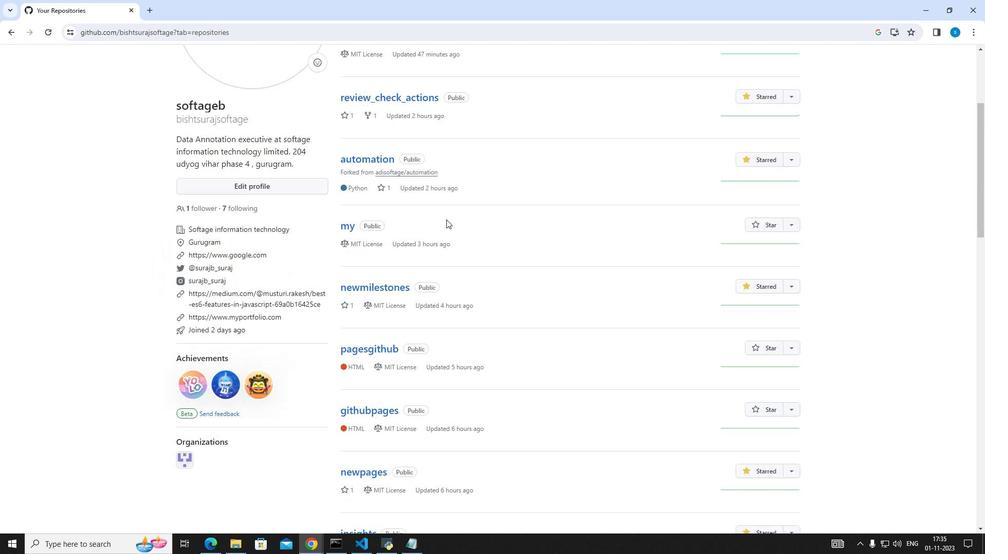 
Action: Mouse scrolled (446, 220) with delta (0, 0)
Screenshot: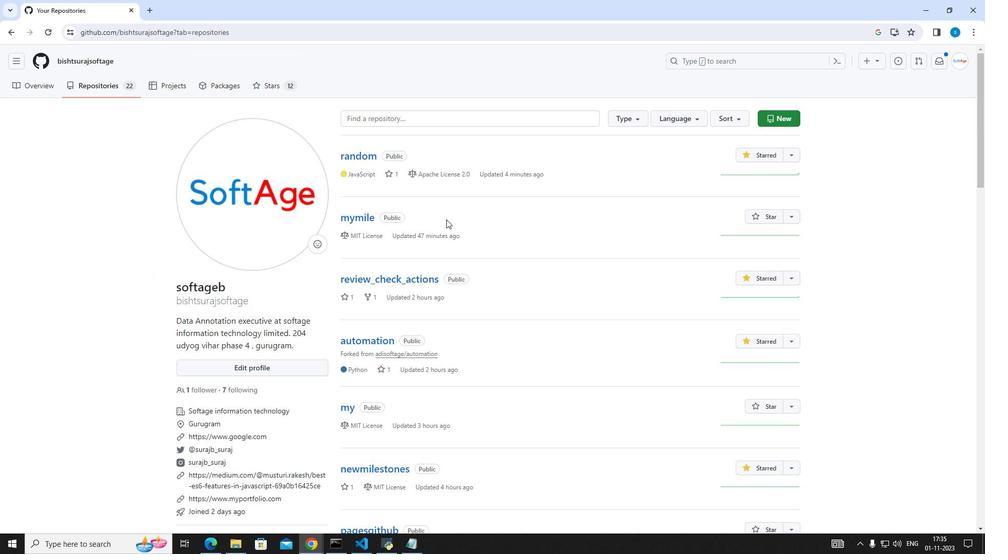 
Action: Mouse scrolled (446, 220) with delta (0, 0)
Screenshot: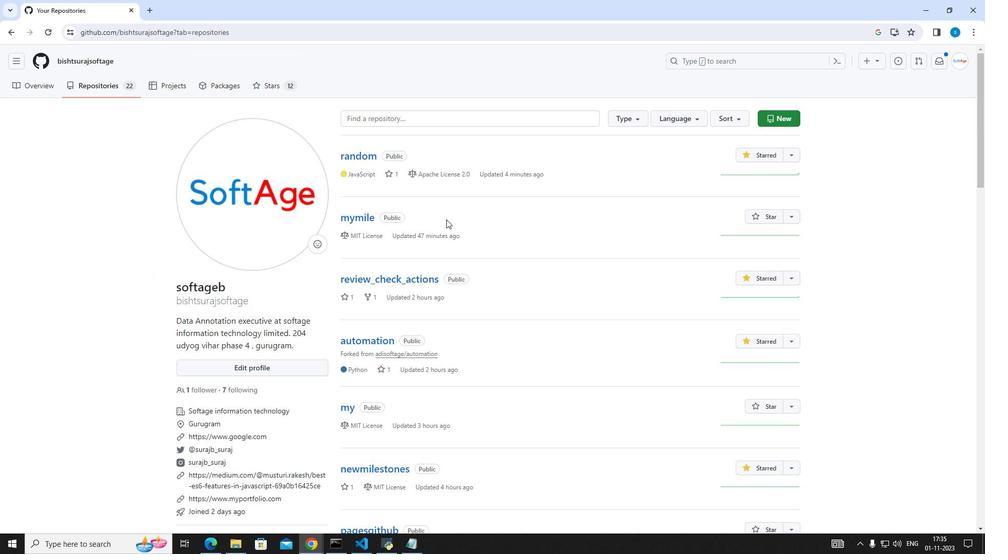 
Action: Mouse scrolled (446, 220) with delta (0, 0)
Screenshot: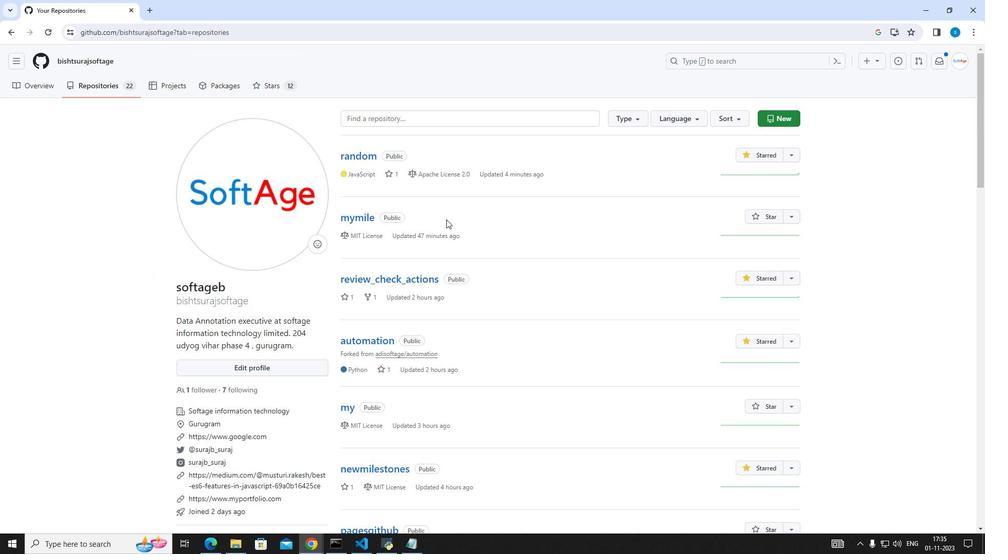 
Action: Mouse scrolled (446, 220) with delta (0, 0)
Screenshot: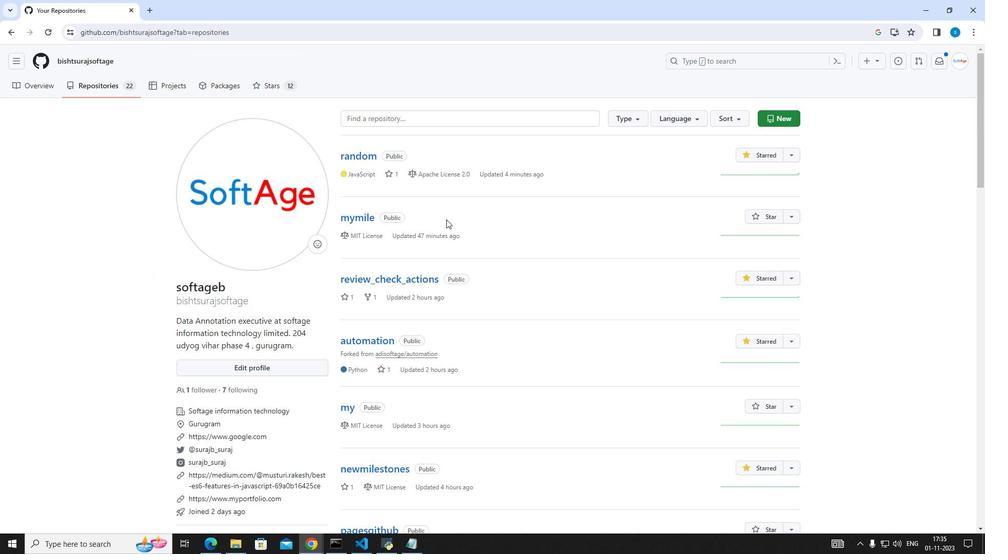 
